 Task: Search one way flight ticket for 3 adults, 3 children in premium economy from Pensacola: Pensacola International Airport to Laramie: Laramie Regional Airport on 5-3-2023. Choice of flights is Sun country airlines. Number of bags: 9 checked bags. Price is upto 99000. Outbound departure time preference is 15:30.
Action: Mouse moved to (327, 131)
Screenshot: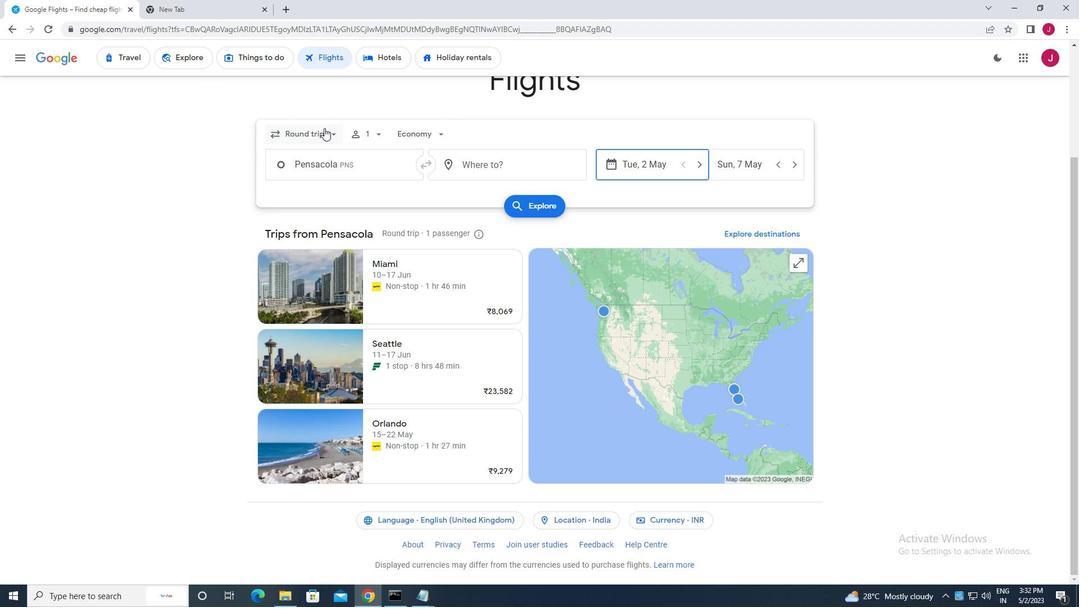 
Action: Mouse pressed left at (327, 131)
Screenshot: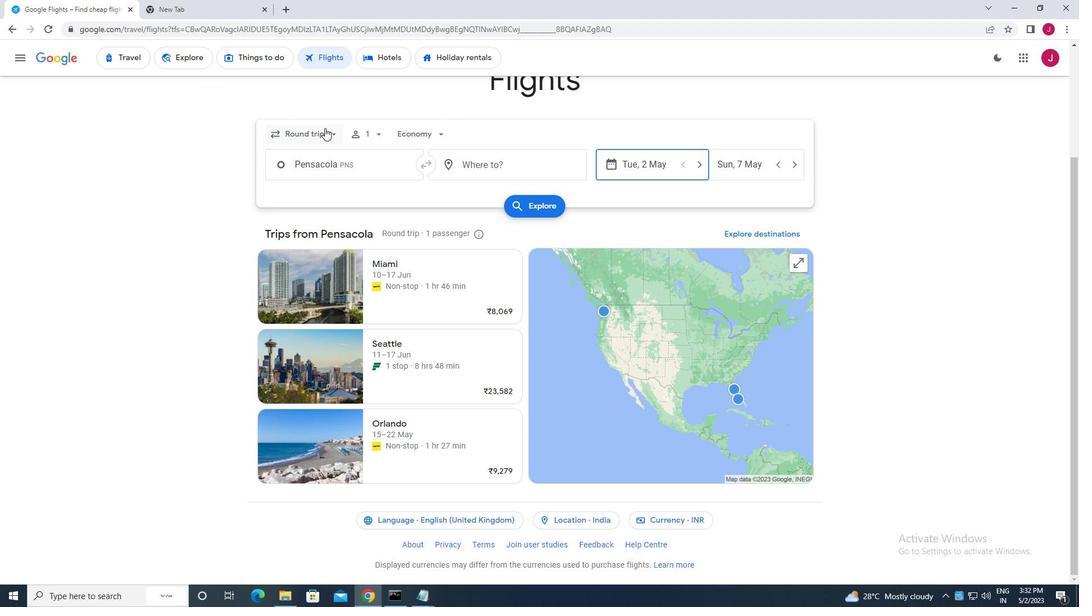 
Action: Mouse moved to (327, 187)
Screenshot: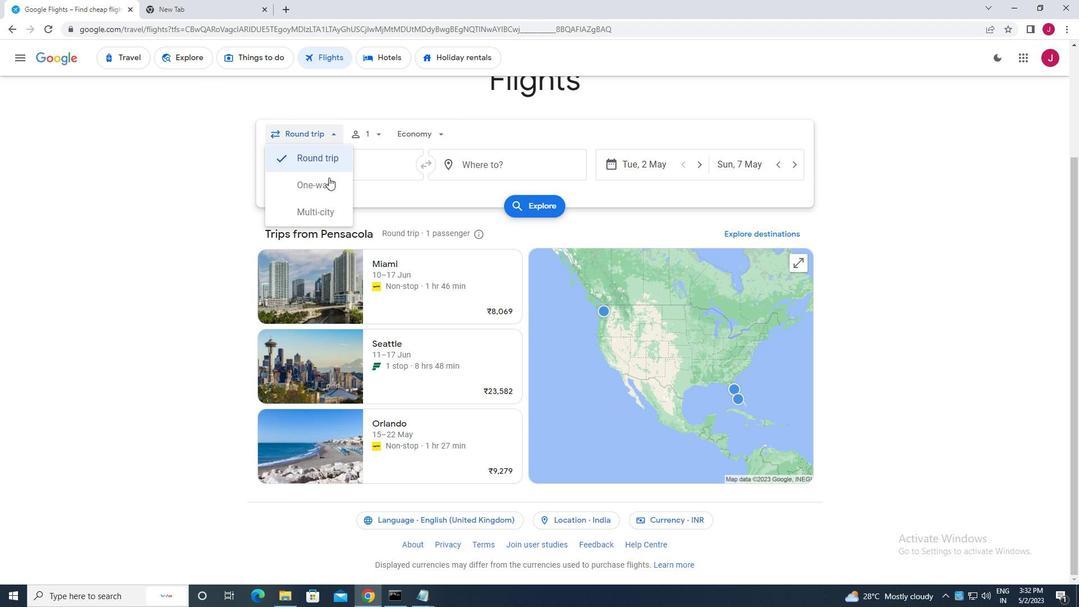 
Action: Mouse pressed left at (327, 187)
Screenshot: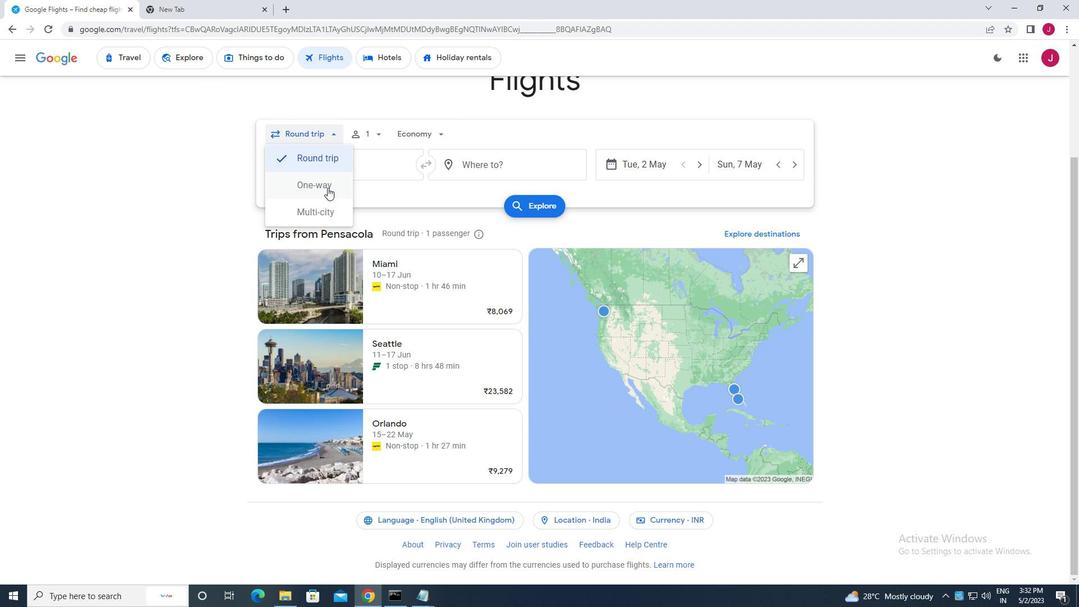 
Action: Mouse moved to (377, 132)
Screenshot: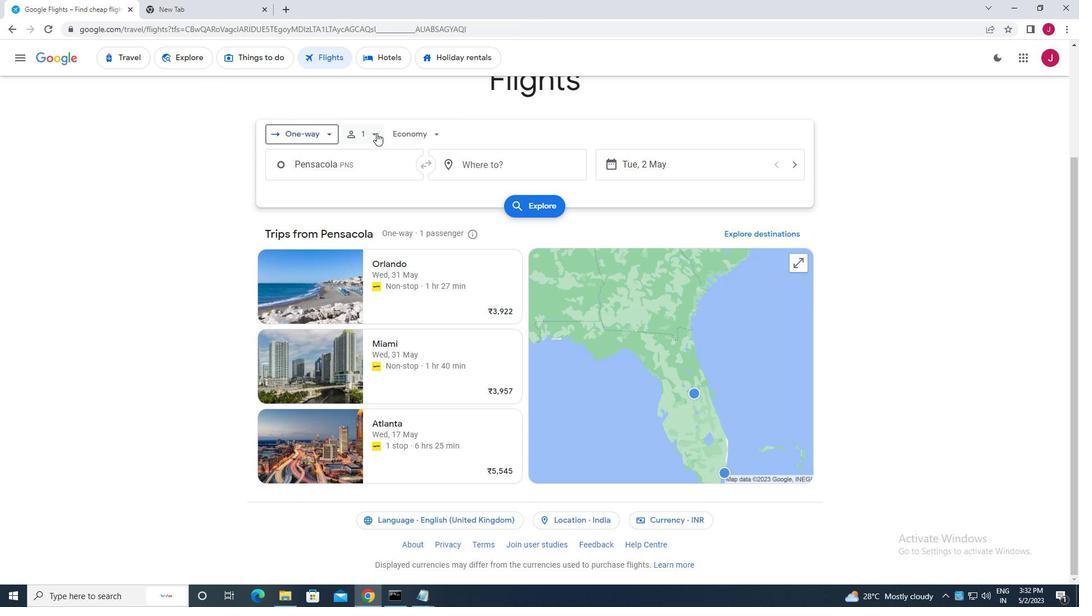 
Action: Mouse pressed left at (377, 132)
Screenshot: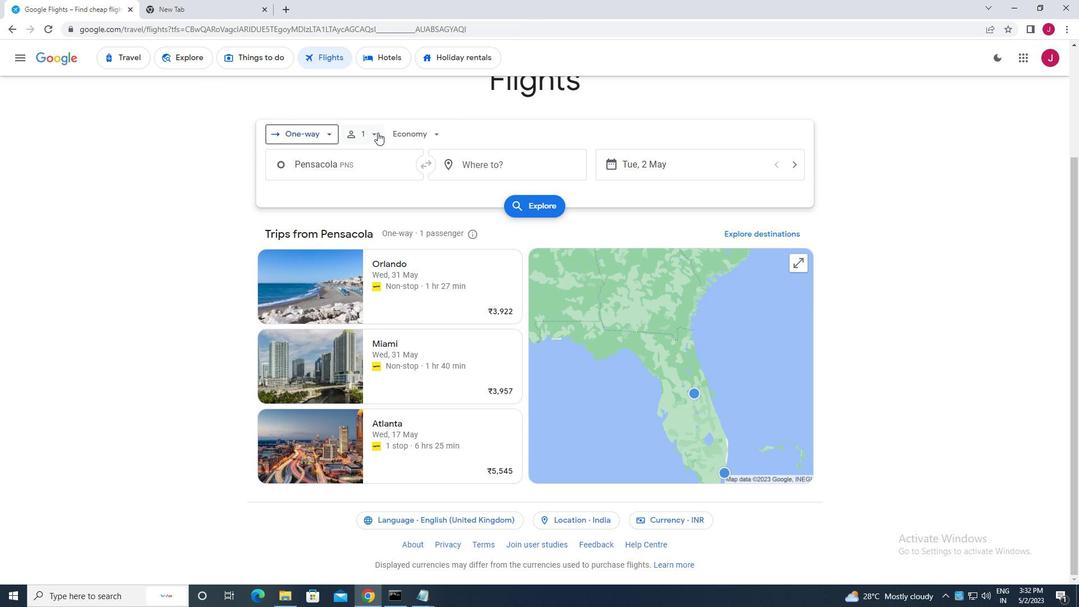 
Action: Mouse moved to (463, 163)
Screenshot: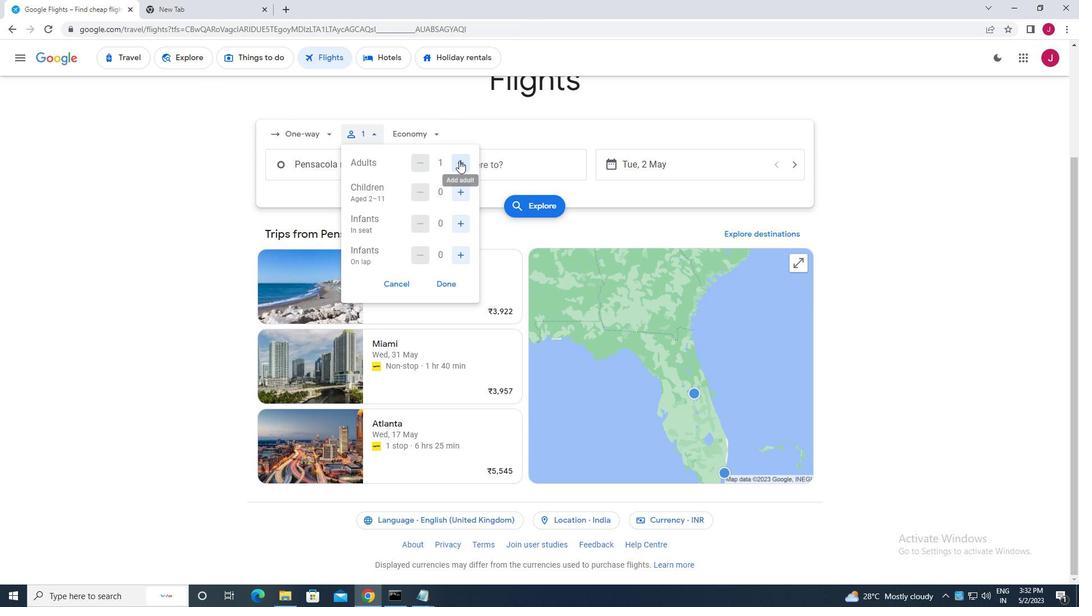 
Action: Mouse pressed left at (463, 163)
Screenshot: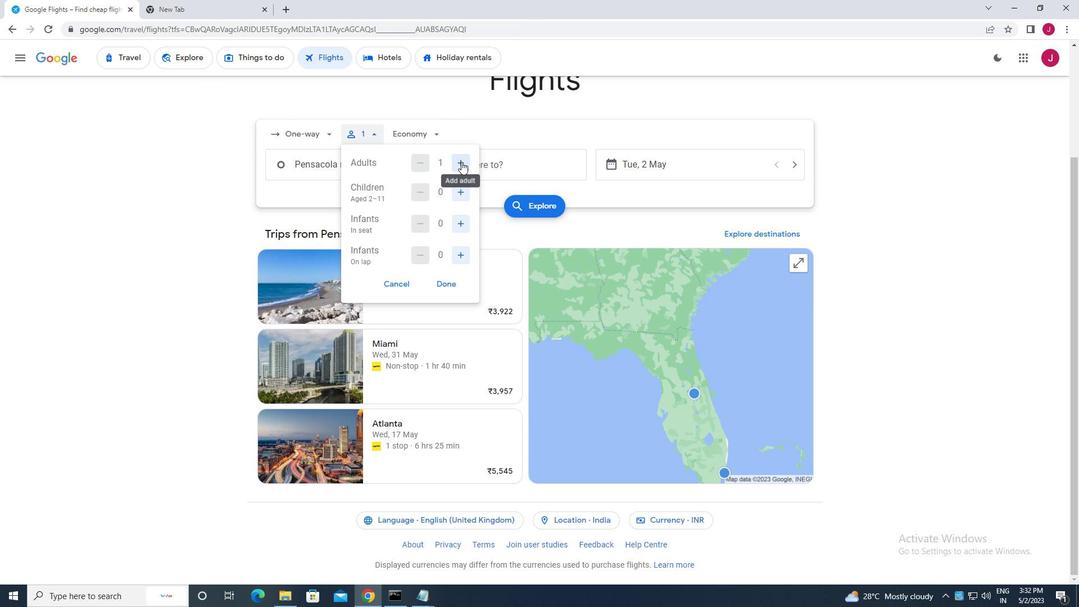 
Action: Mouse pressed left at (463, 163)
Screenshot: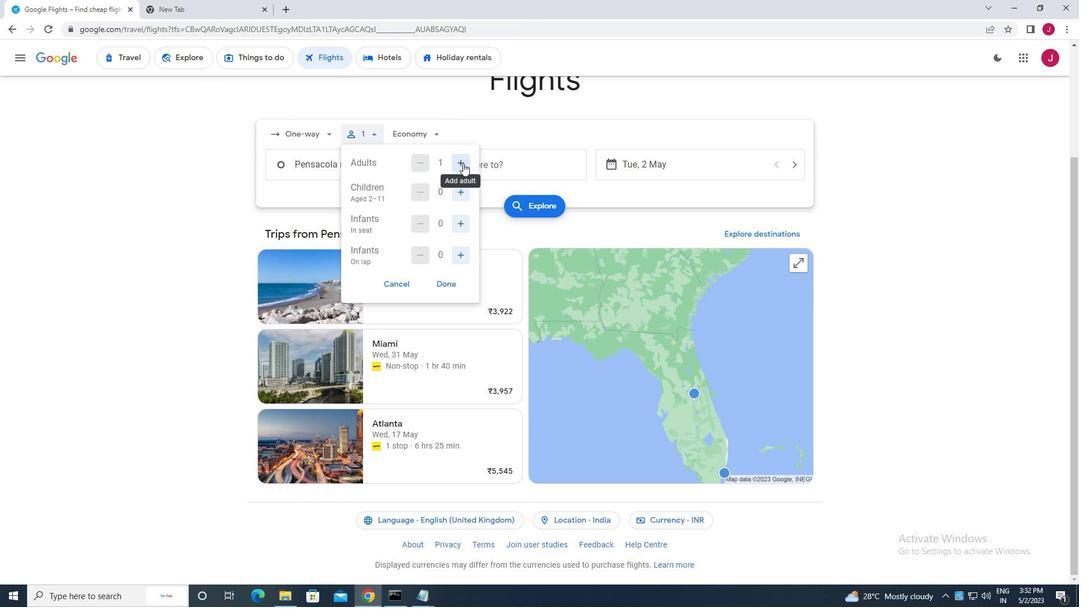 
Action: Mouse moved to (462, 192)
Screenshot: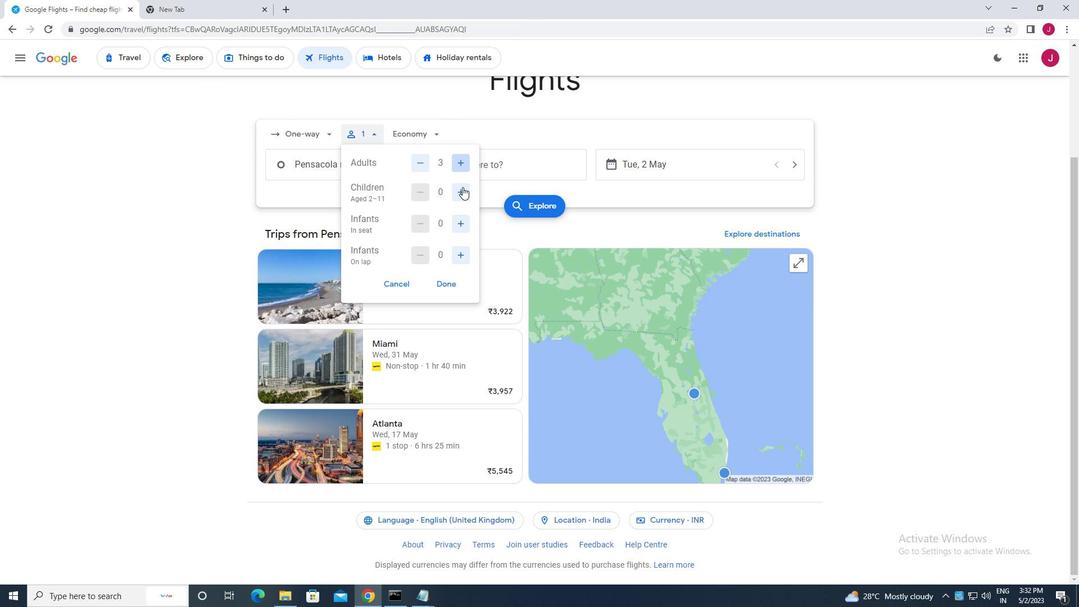 
Action: Mouse pressed left at (462, 192)
Screenshot: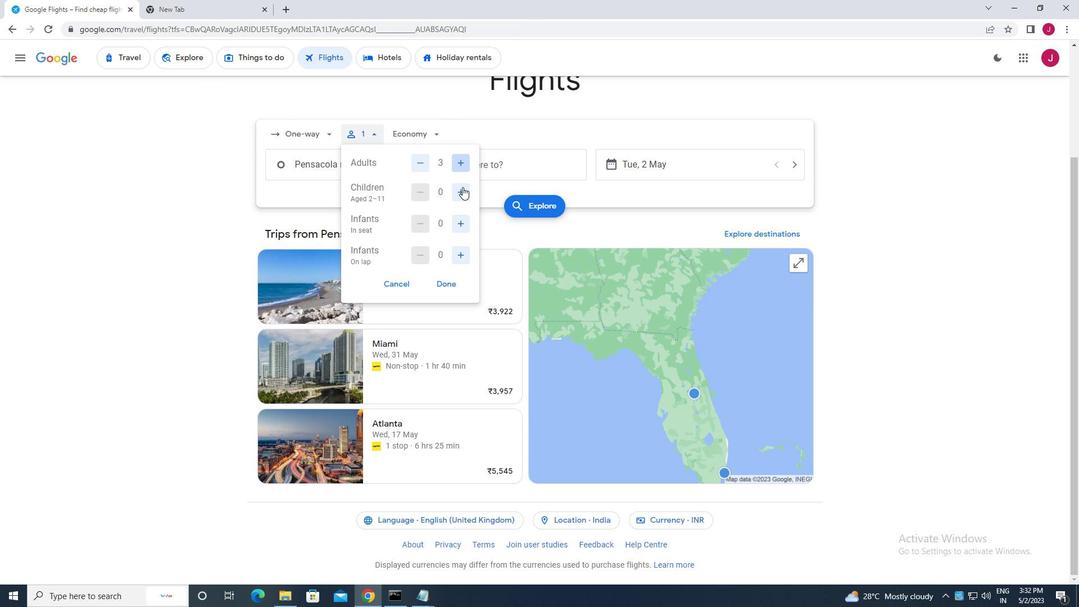 
Action: Mouse pressed left at (462, 192)
Screenshot: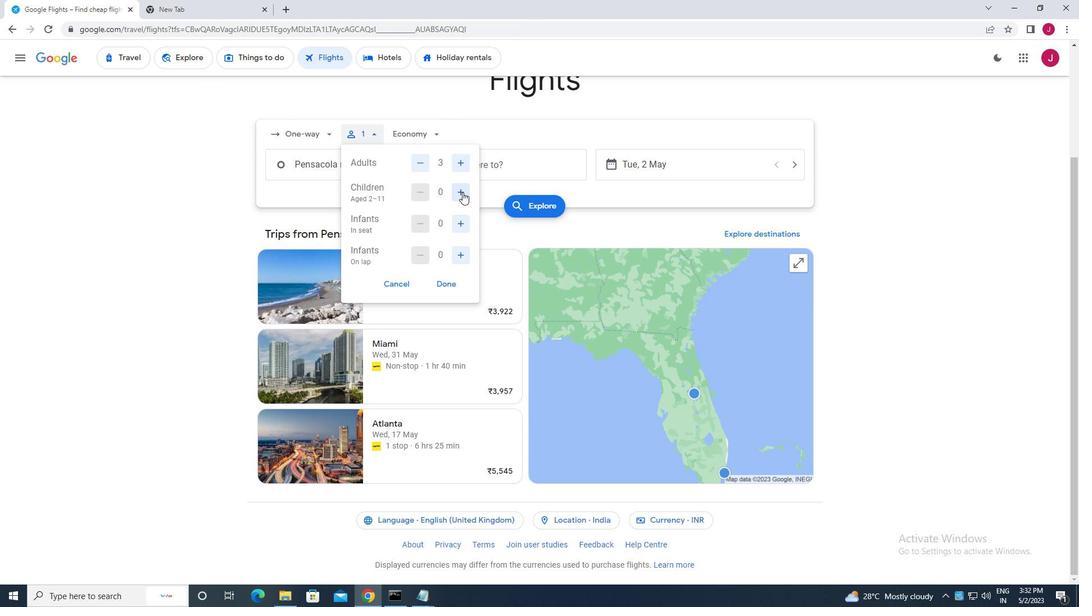 
Action: Mouse pressed left at (462, 192)
Screenshot: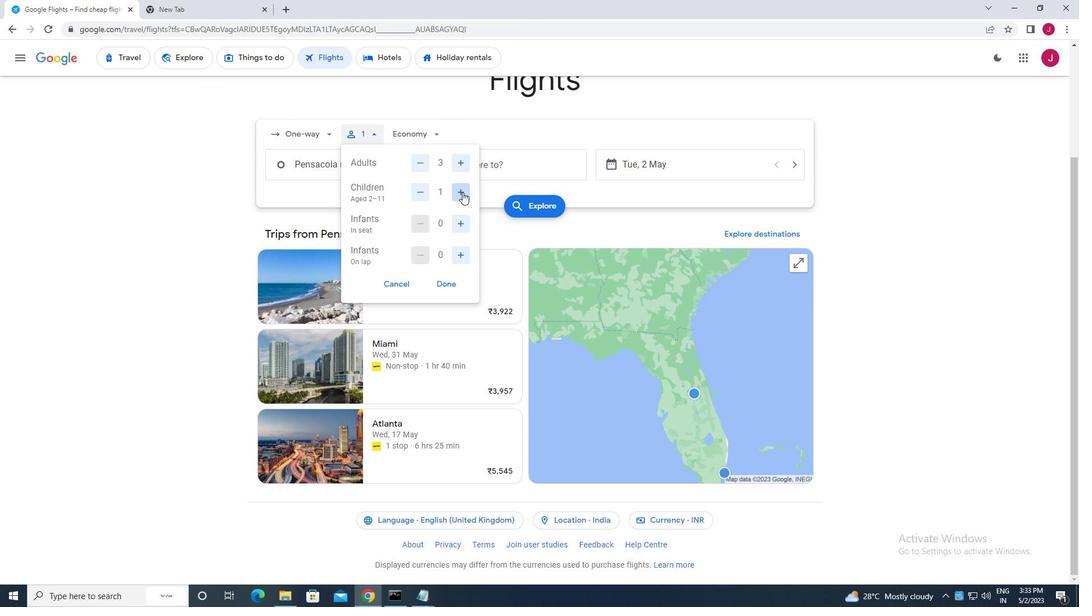 
Action: Mouse moved to (460, 226)
Screenshot: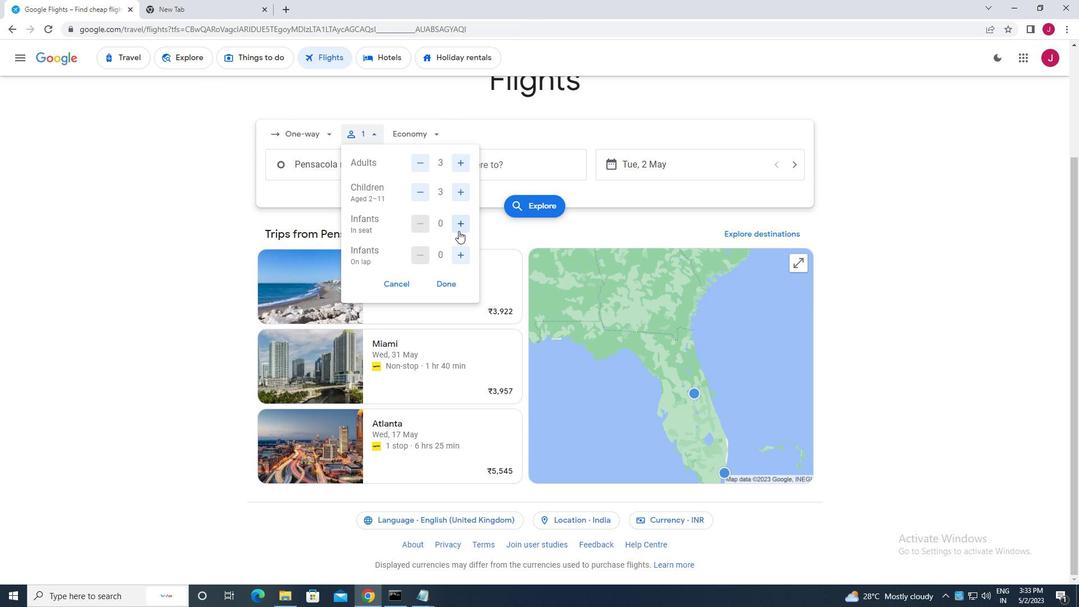 
Action: Mouse pressed left at (460, 226)
Screenshot: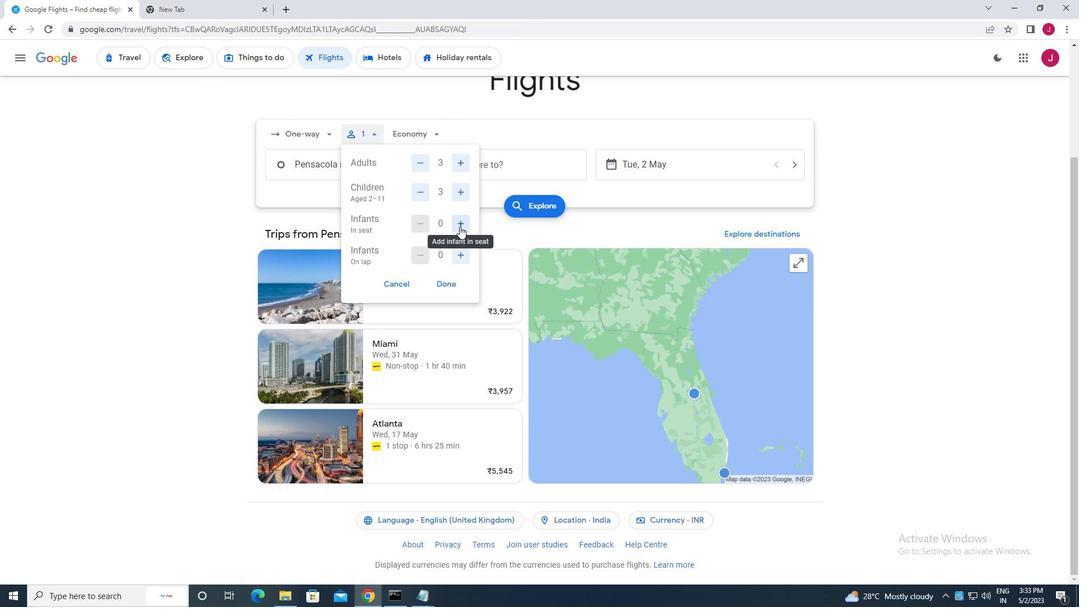 
Action: Mouse pressed left at (460, 226)
Screenshot: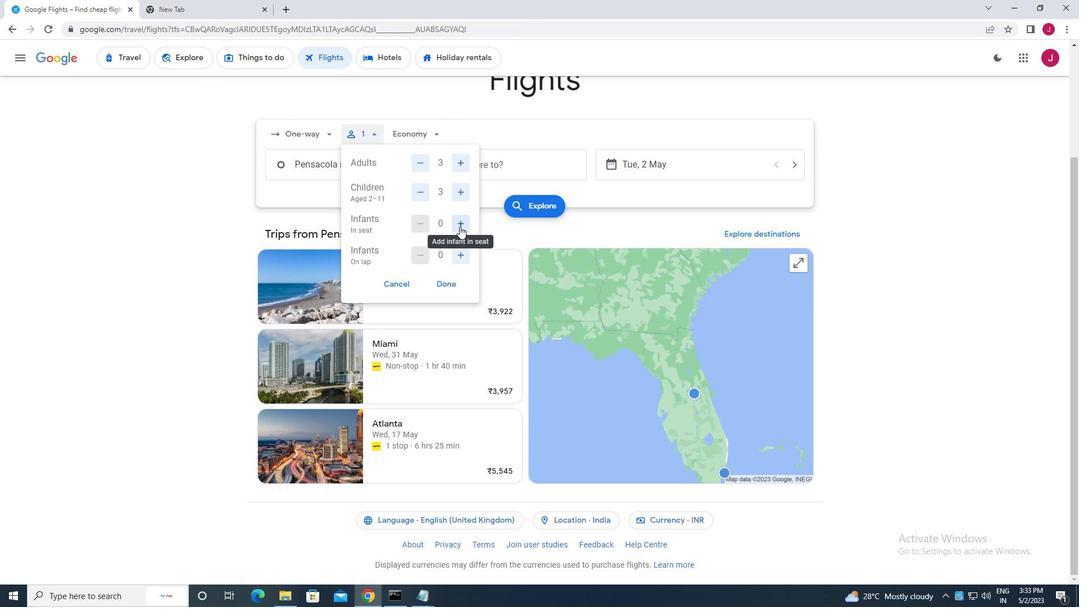 
Action: Mouse moved to (464, 253)
Screenshot: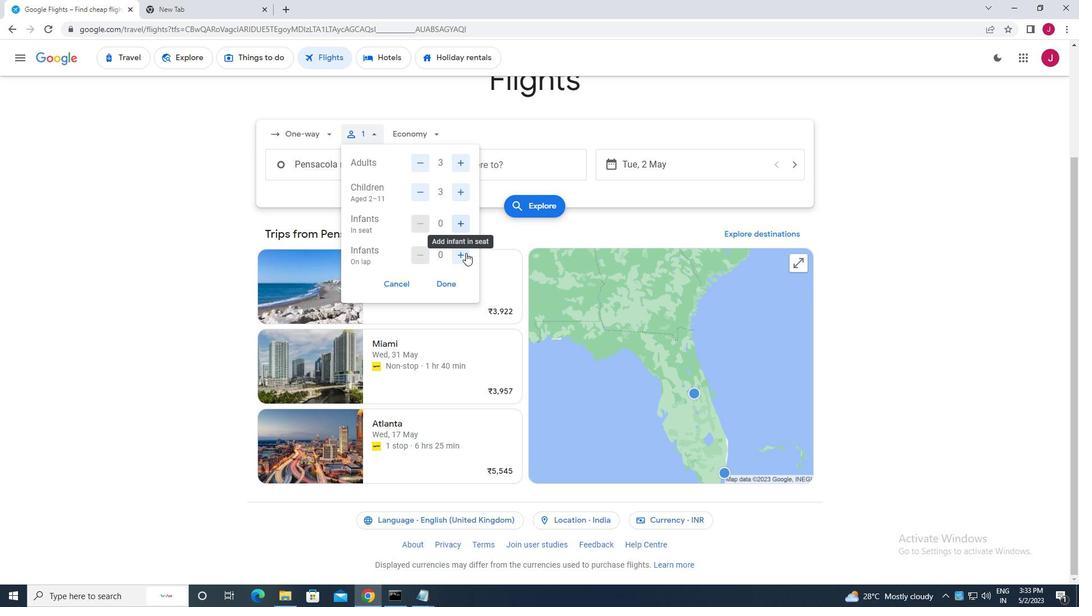 
Action: Mouse pressed left at (464, 253)
Screenshot: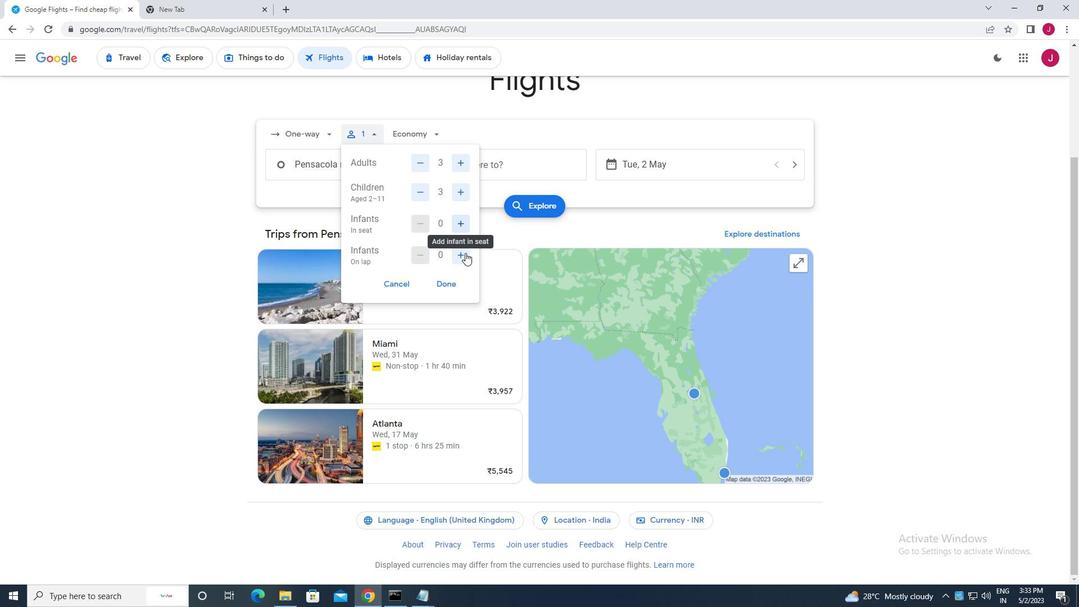 
Action: Mouse moved to (438, 282)
Screenshot: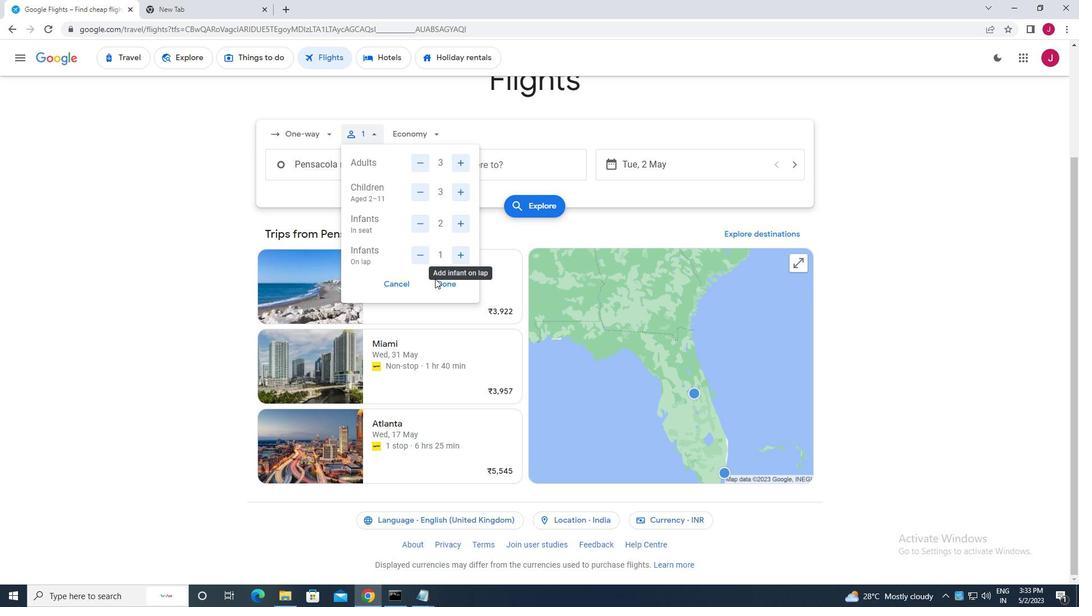 
Action: Mouse pressed left at (438, 282)
Screenshot: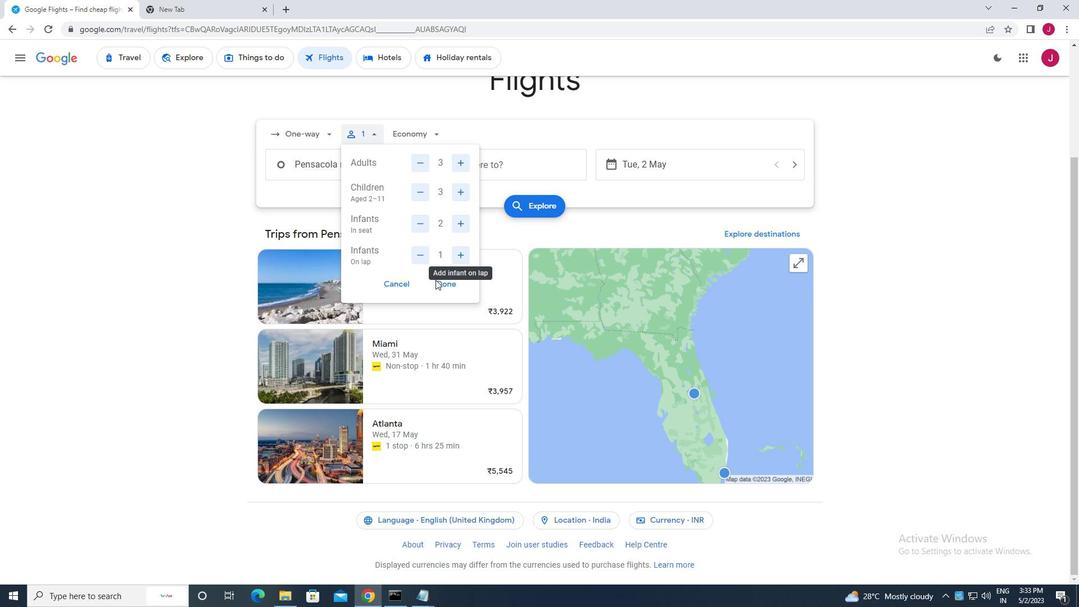 
Action: Mouse moved to (427, 133)
Screenshot: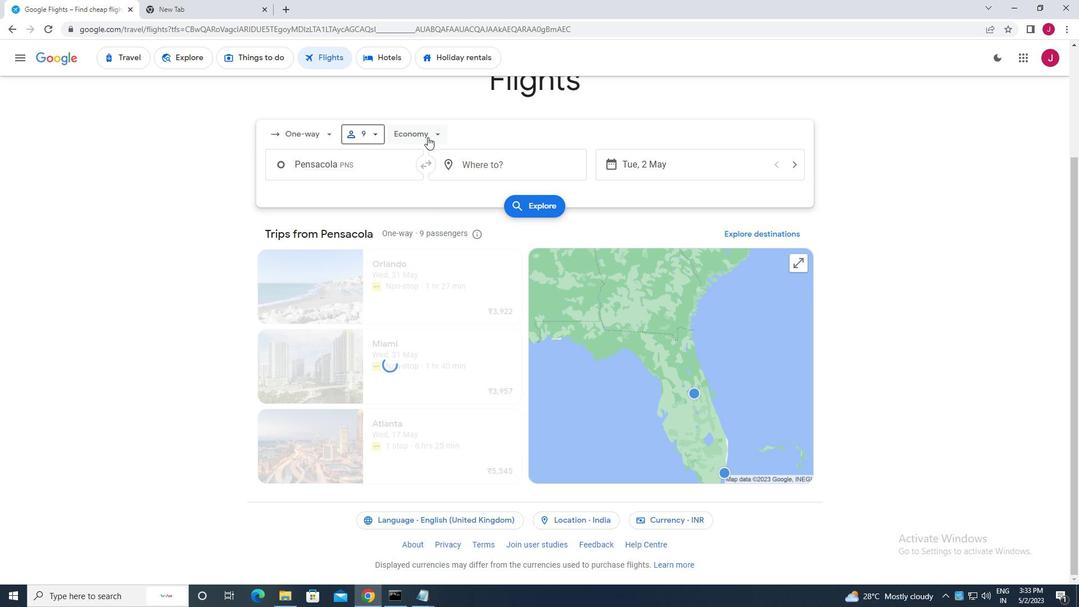 
Action: Mouse pressed left at (427, 133)
Screenshot: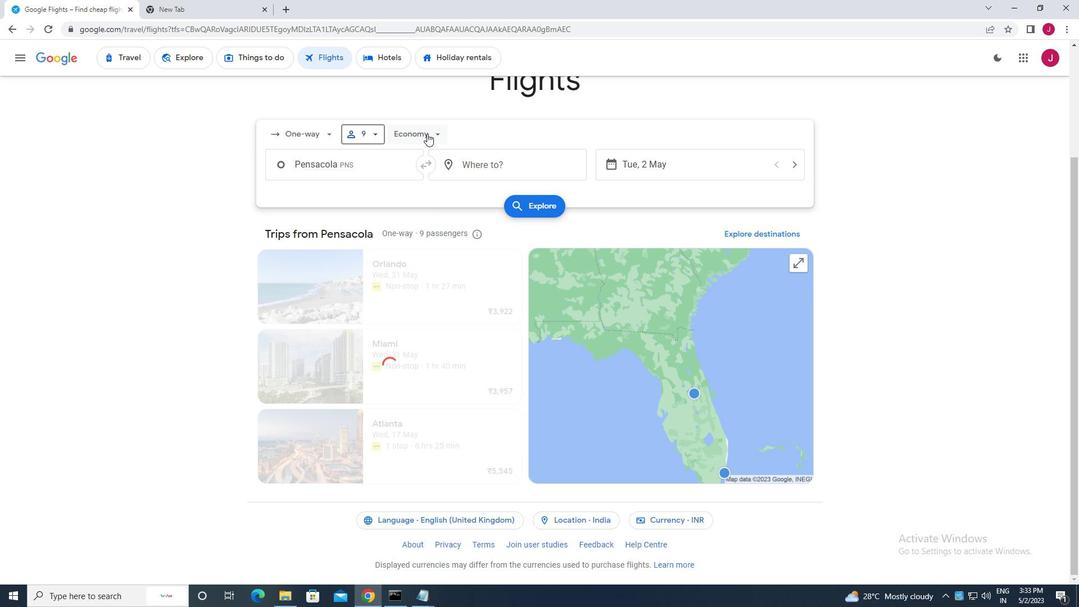 
Action: Mouse moved to (433, 160)
Screenshot: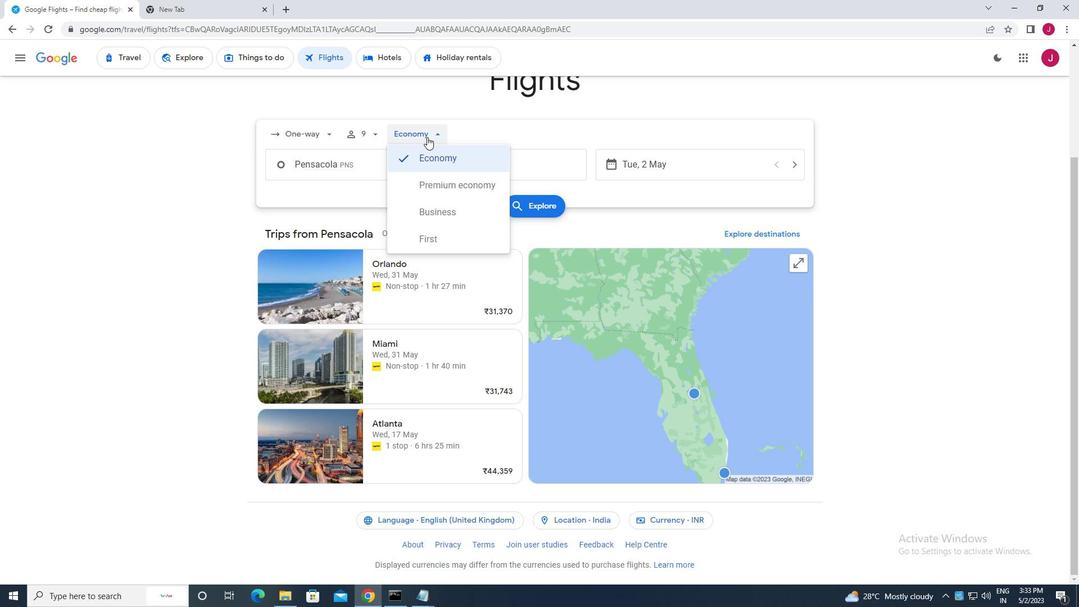 
Action: Mouse pressed left at (433, 160)
Screenshot: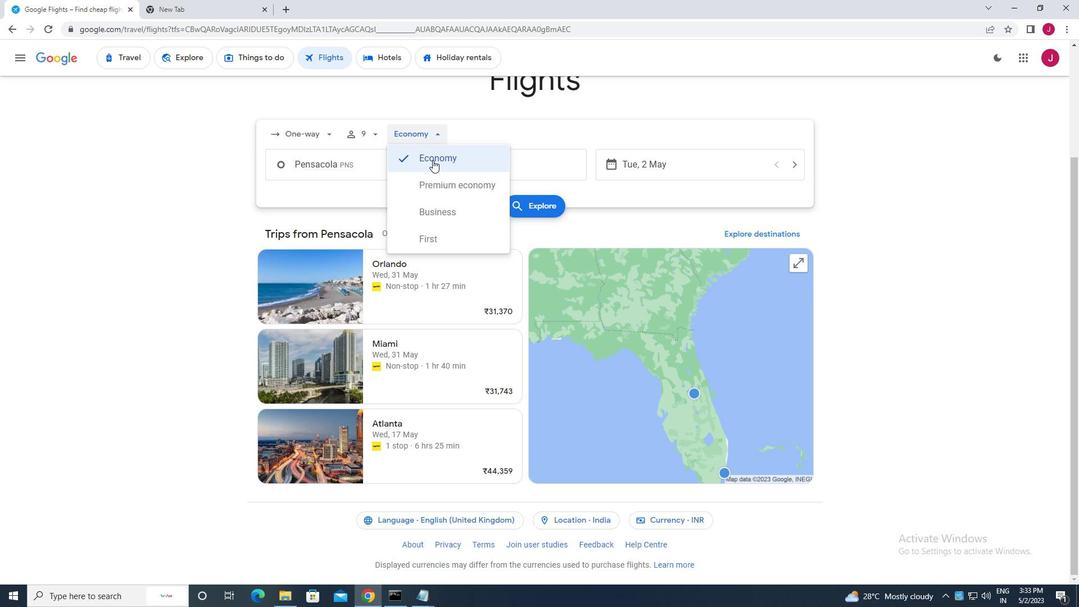 
Action: Mouse moved to (385, 165)
Screenshot: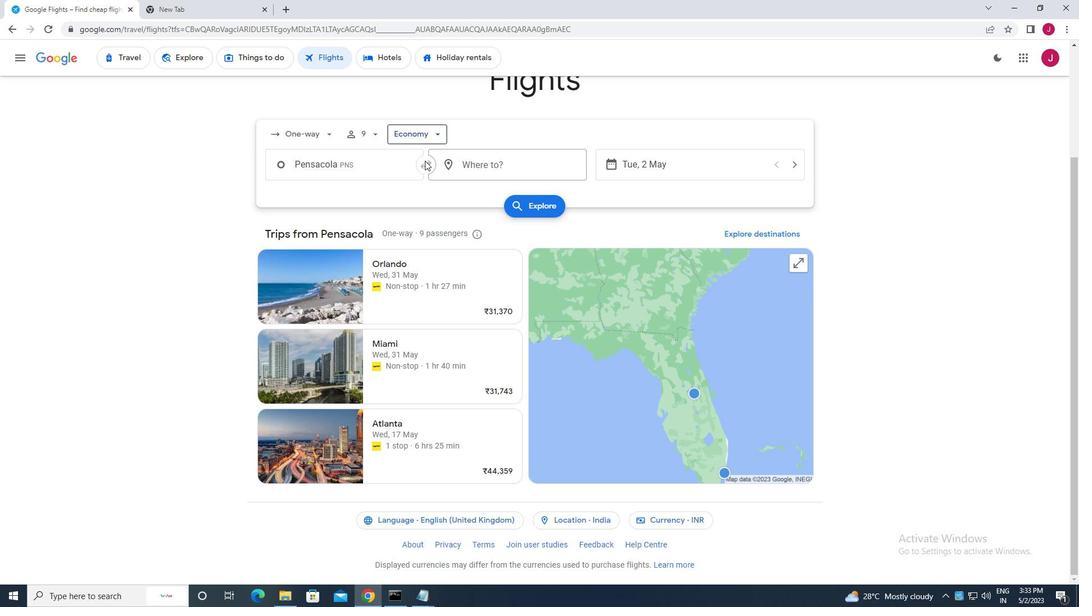 
Action: Mouse pressed left at (385, 165)
Screenshot: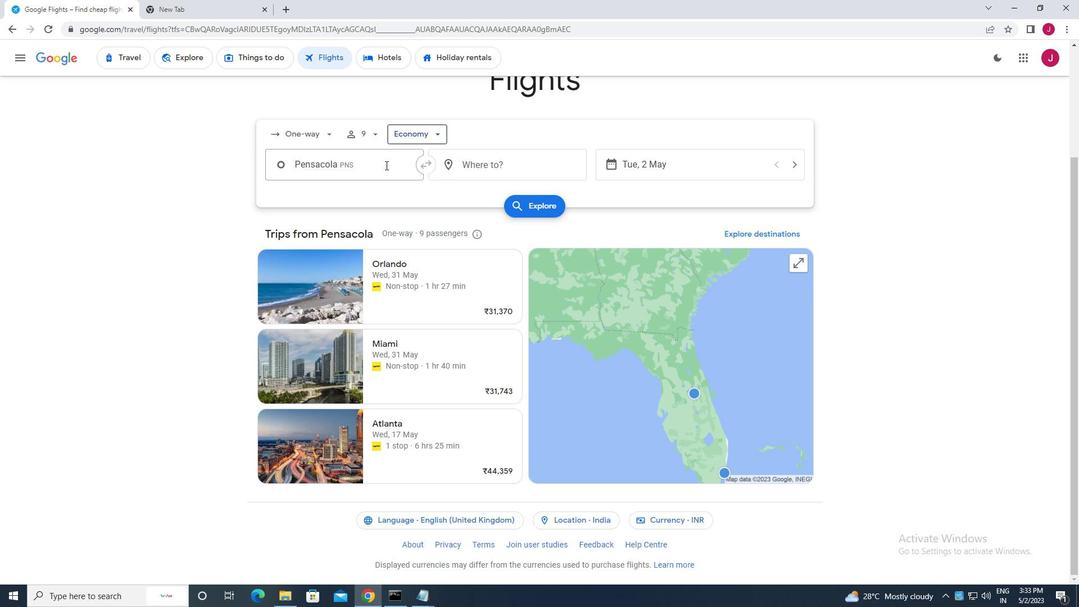 
Action: Mouse moved to (385, 165)
Screenshot: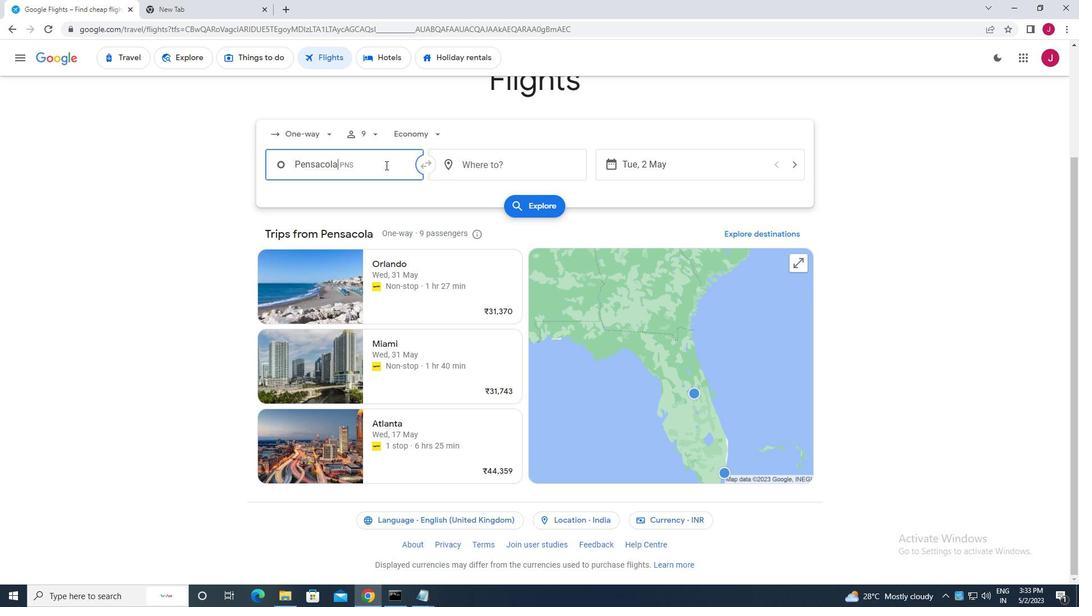 
Action: Key pressed pensac
Screenshot: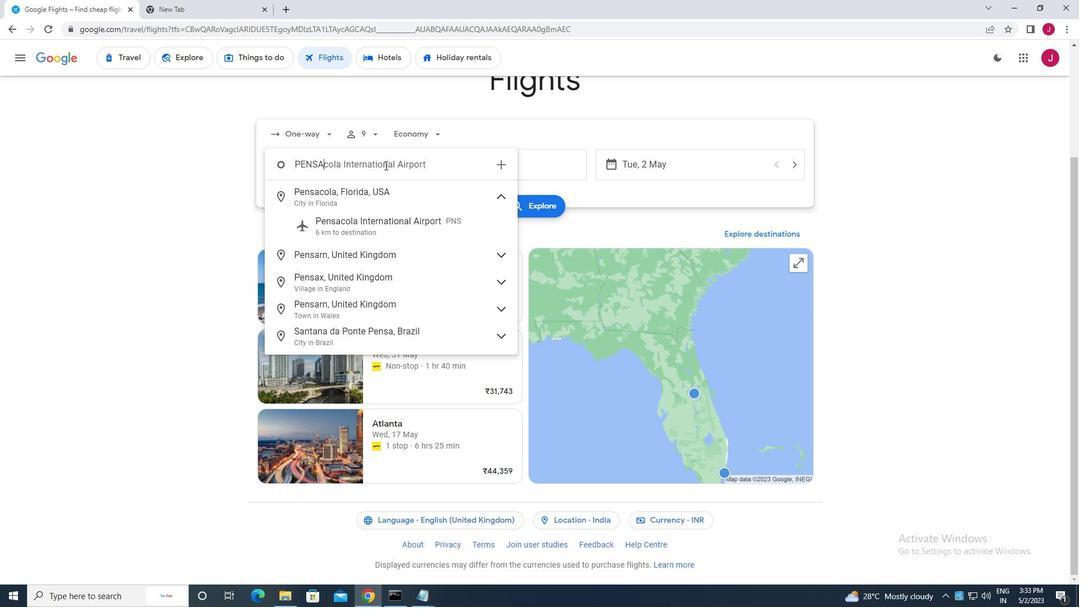 
Action: Mouse moved to (380, 224)
Screenshot: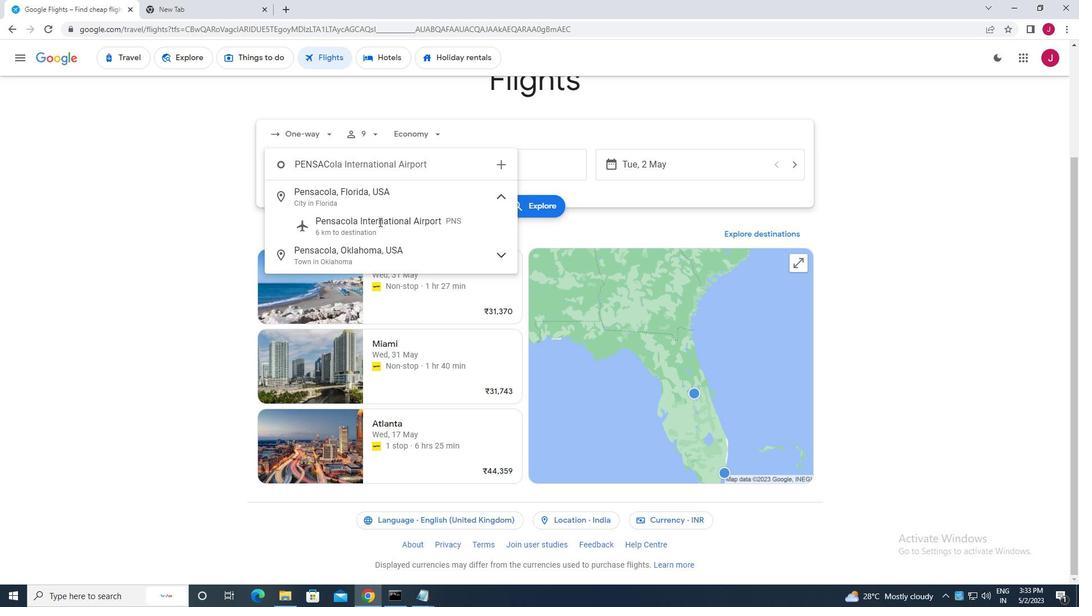 
Action: Mouse pressed left at (380, 224)
Screenshot: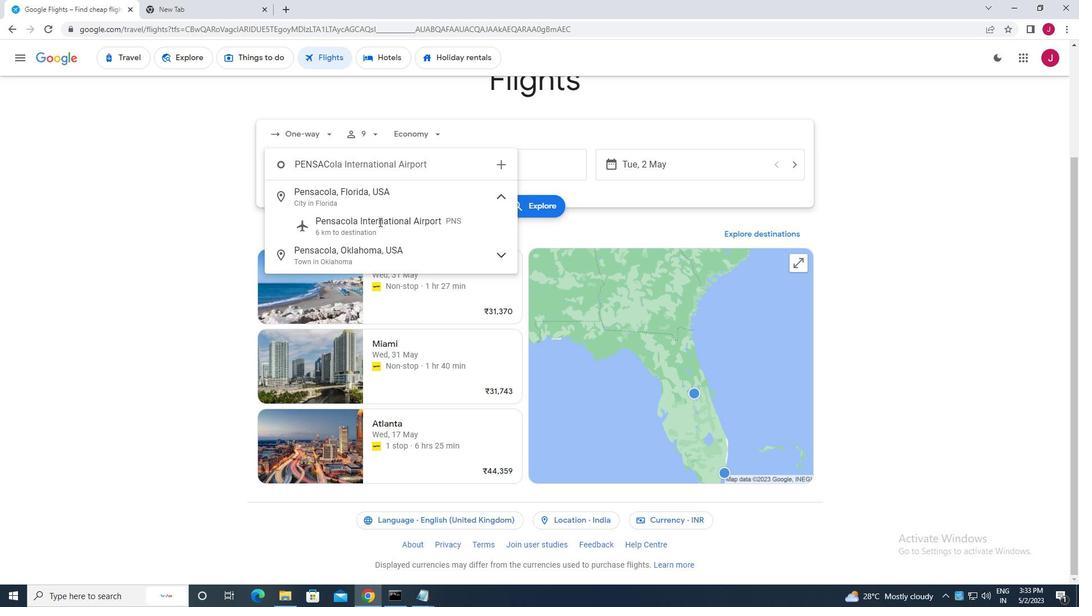 
Action: Mouse moved to (495, 167)
Screenshot: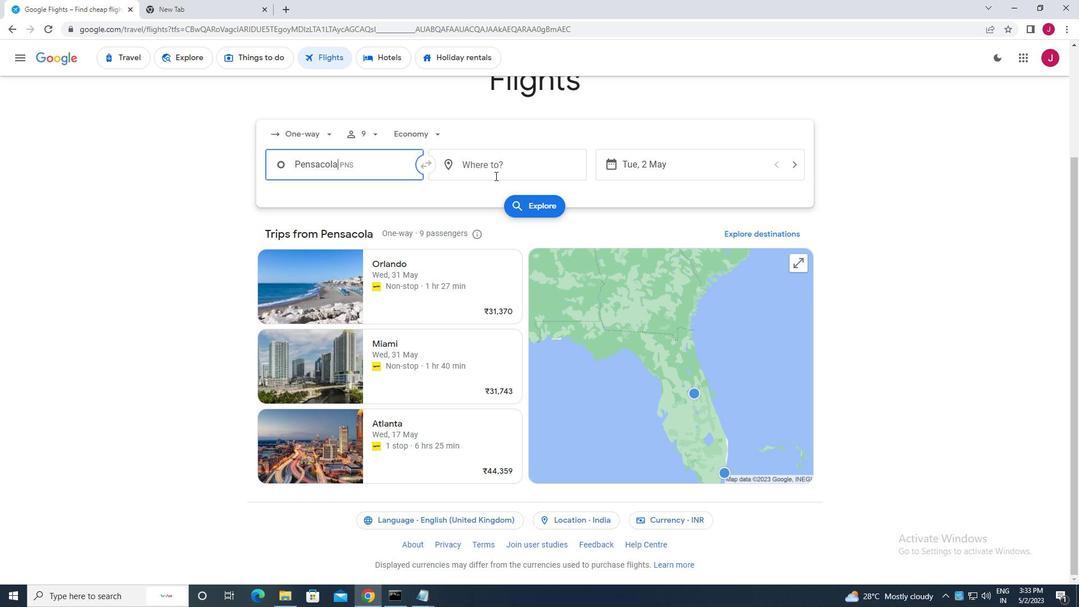
Action: Mouse pressed left at (495, 167)
Screenshot: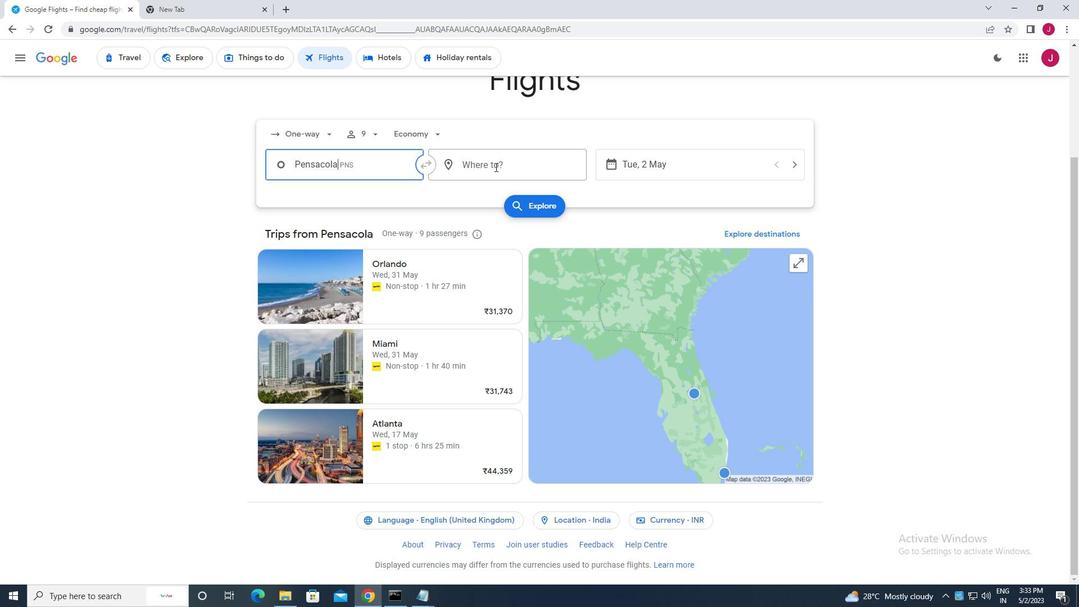 
Action: Mouse moved to (495, 167)
Screenshot: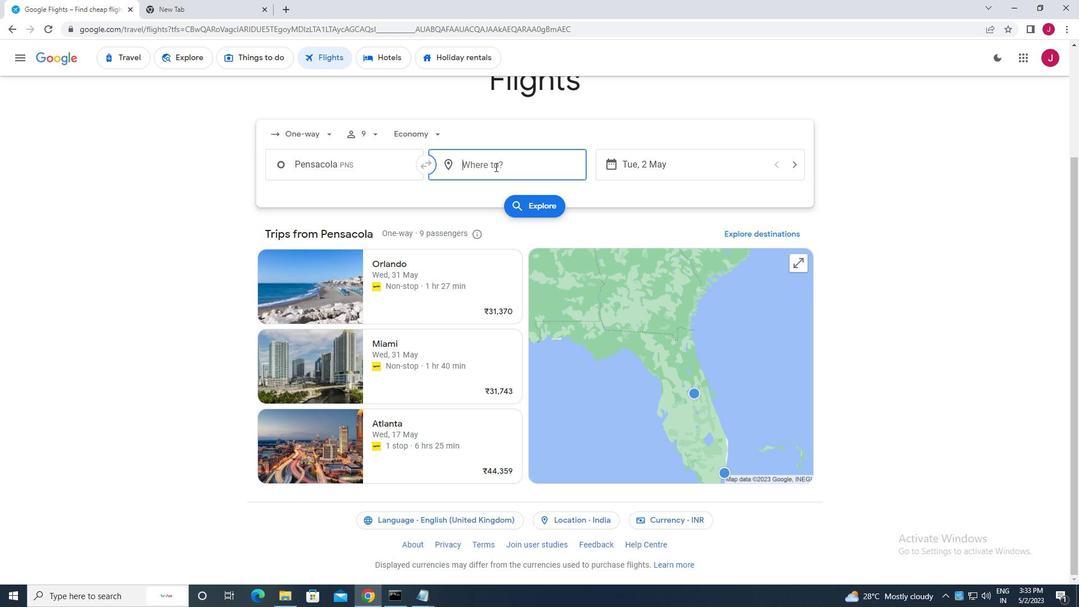 
Action: Key pressed laram
Screenshot: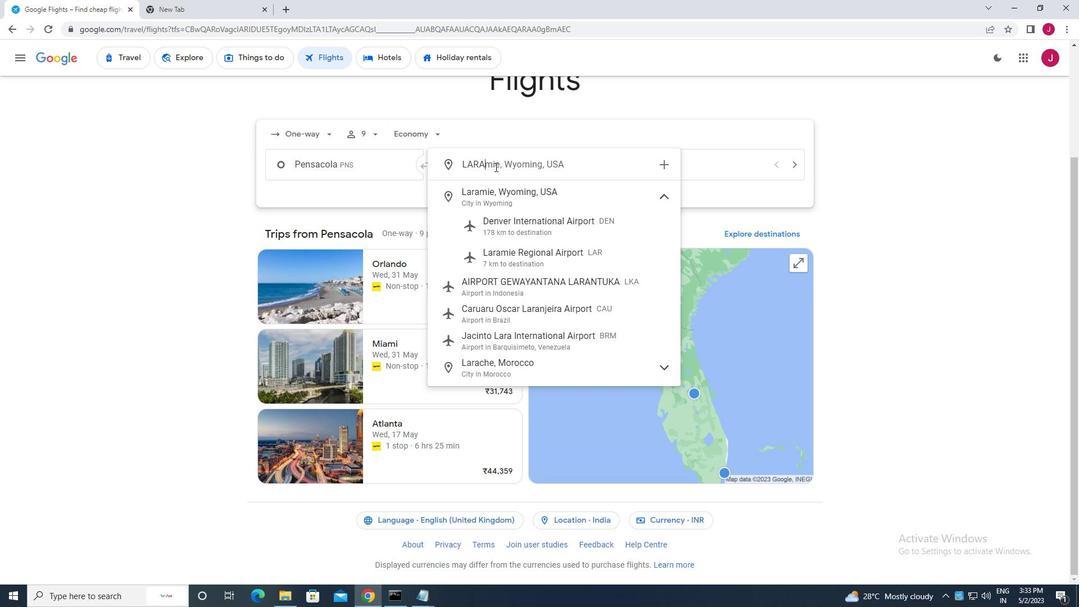 
Action: Mouse moved to (540, 255)
Screenshot: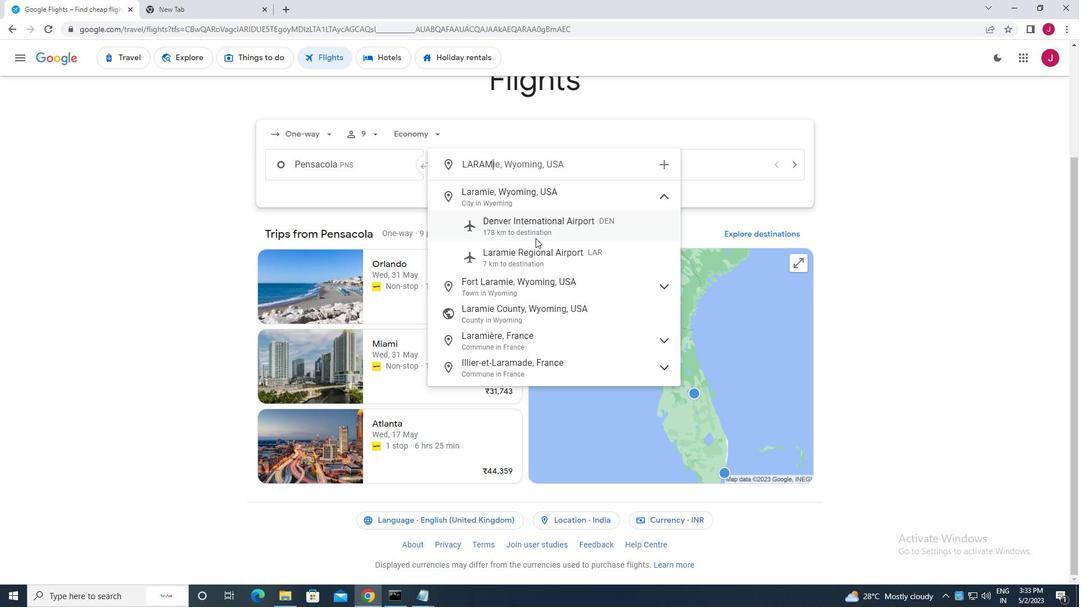 
Action: Mouse pressed left at (540, 255)
Screenshot: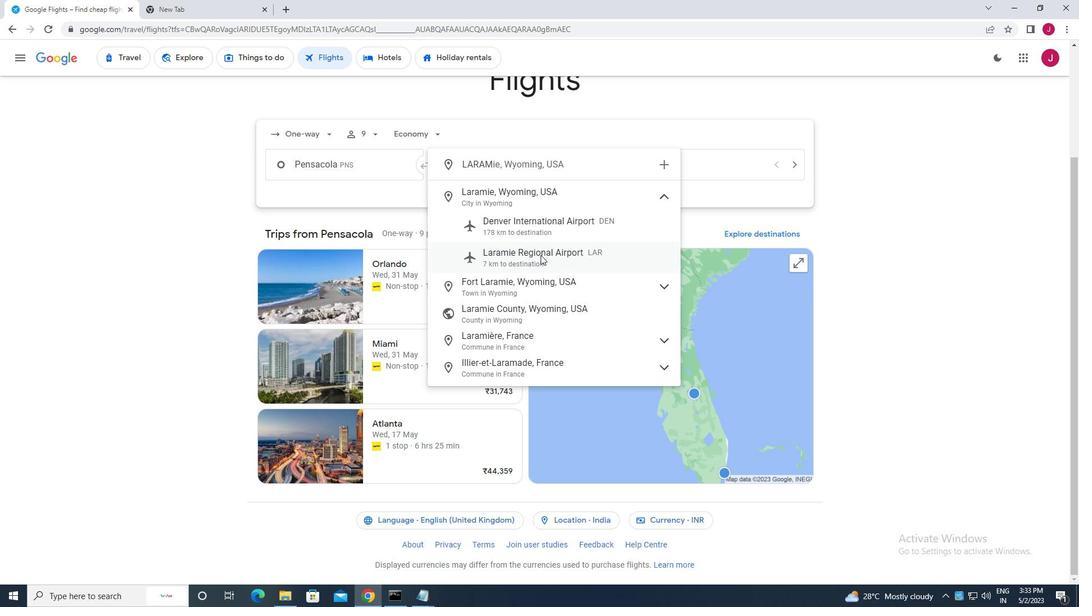 
Action: Mouse moved to (639, 169)
Screenshot: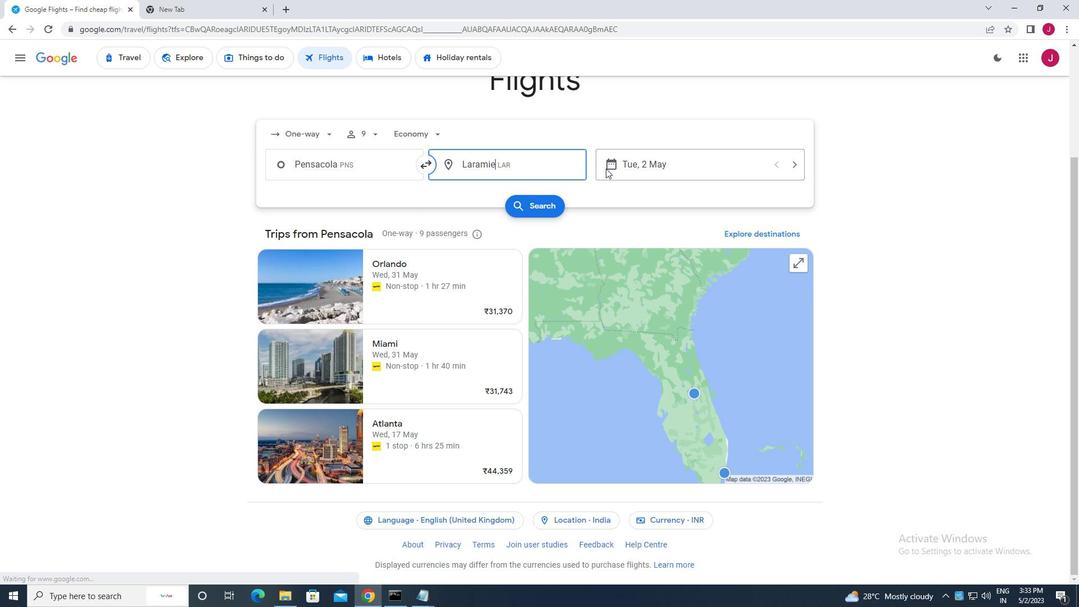 
Action: Mouse pressed left at (639, 169)
Screenshot: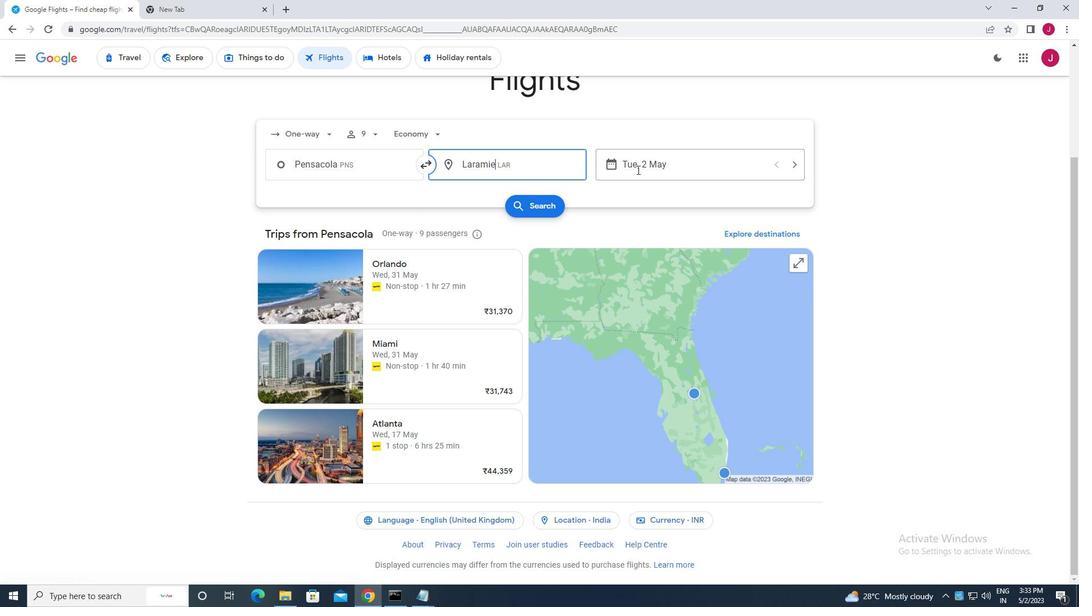 
Action: Mouse moved to (488, 254)
Screenshot: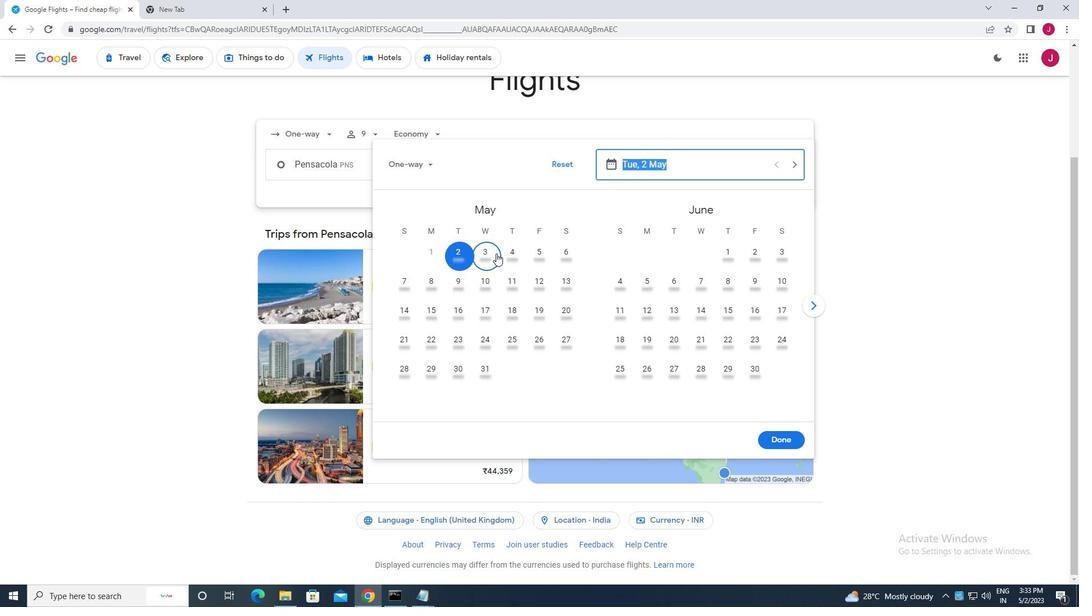 
Action: Mouse pressed left at (488, 254)
Screenshot: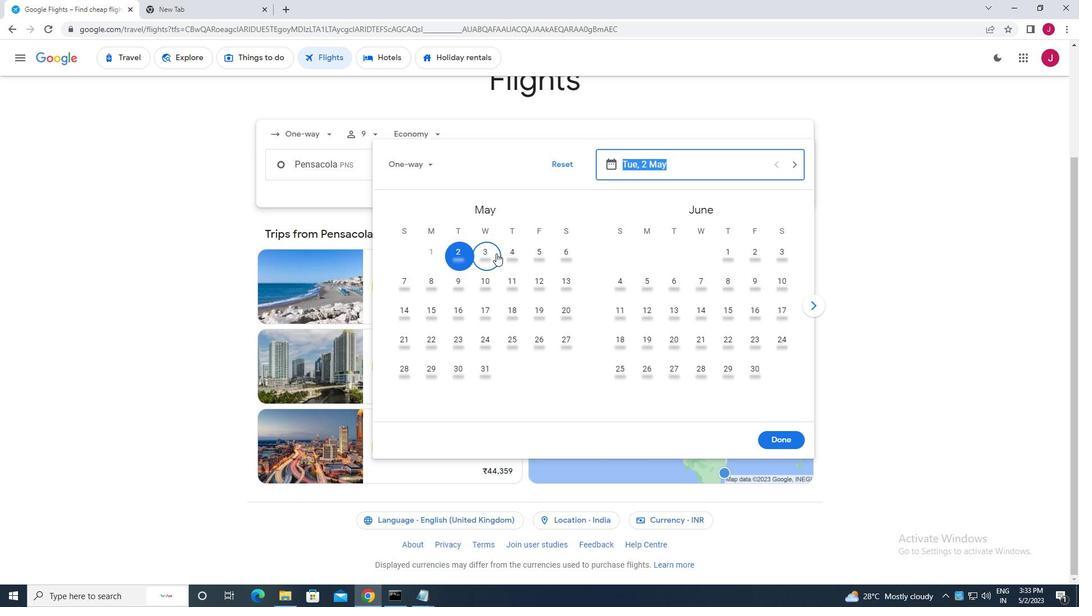 
Action: Mouse moved to (774, 437)
Screenshot: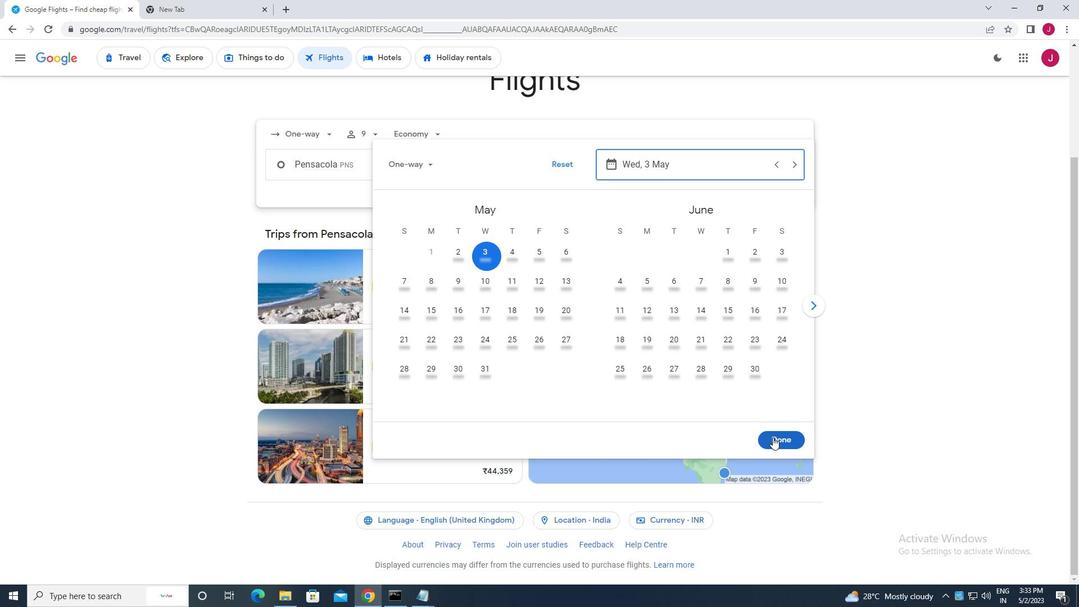 
Action: Mouse pressed left at (774, 437)
Screenshot: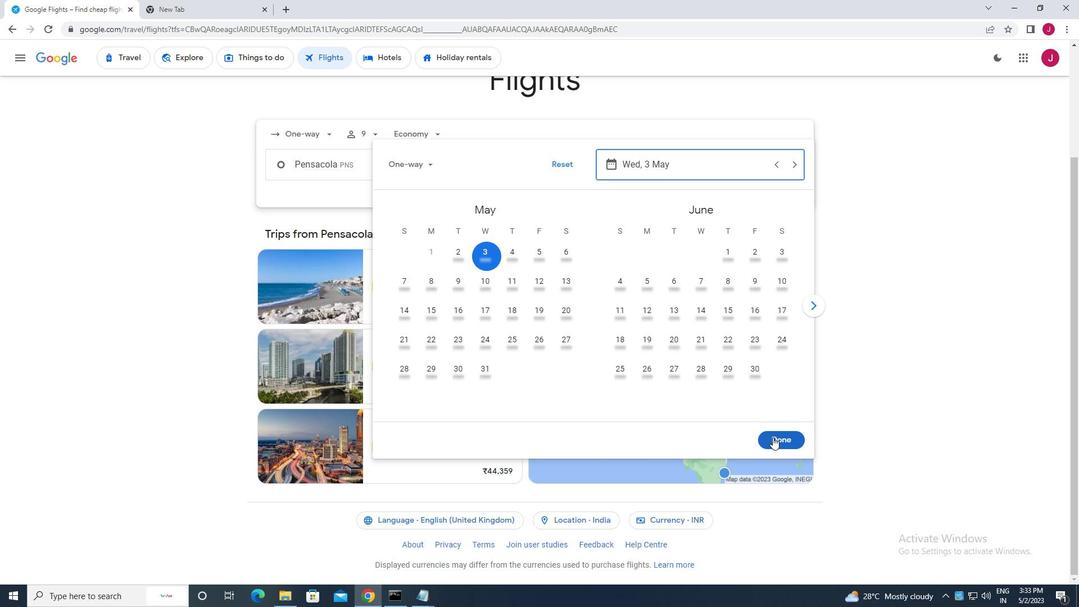 
Action: Mouse moved to (543, 203)
Screenshot: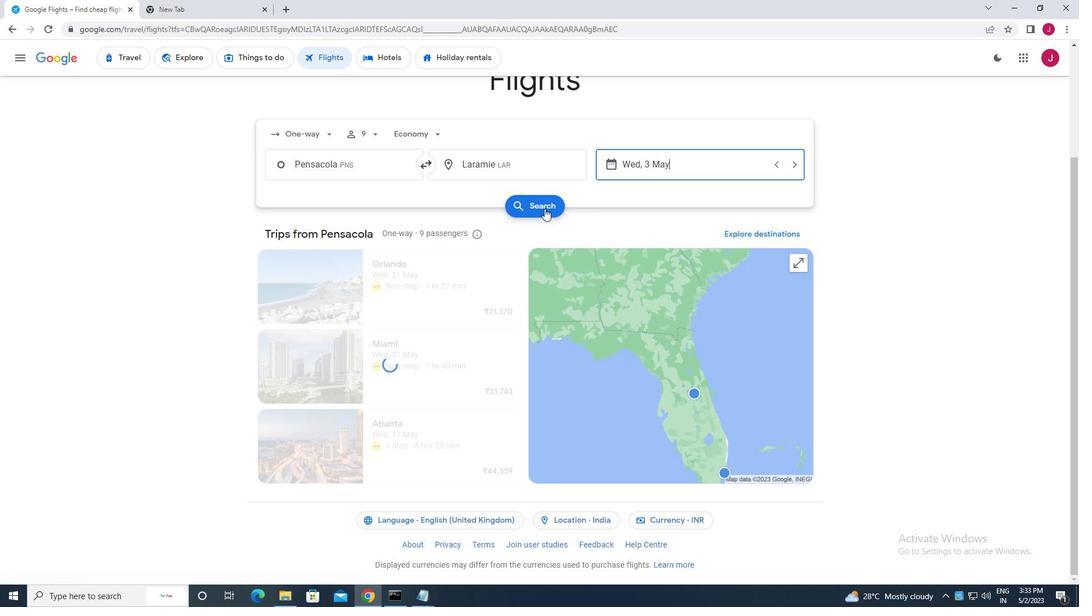 
Action: Mouse pressed left at (543, 203)
Screenshot: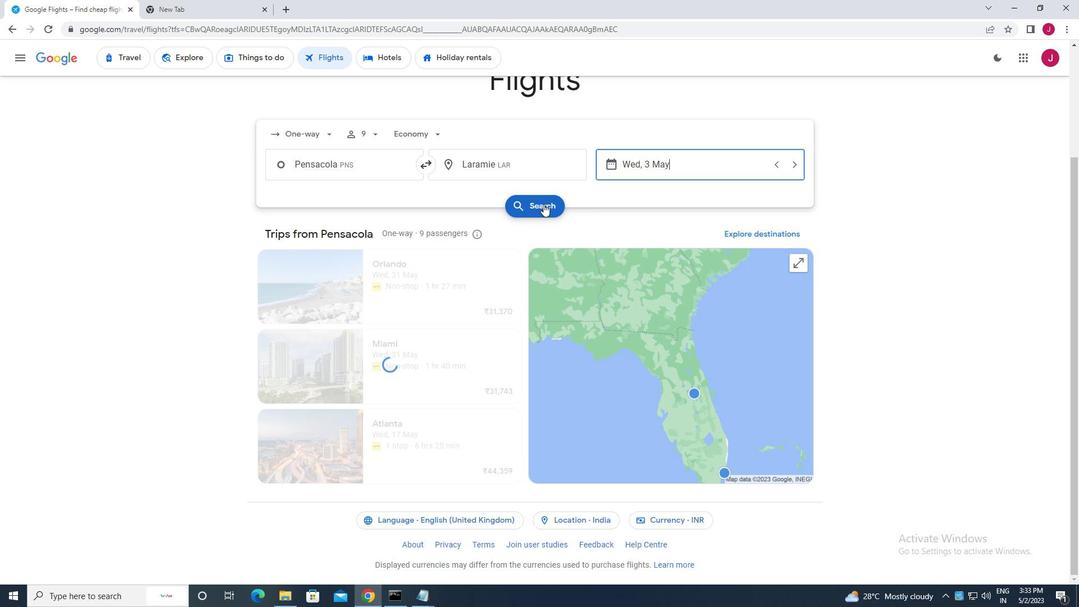
Action: Mouse moved to (287, 161)
Screenshot: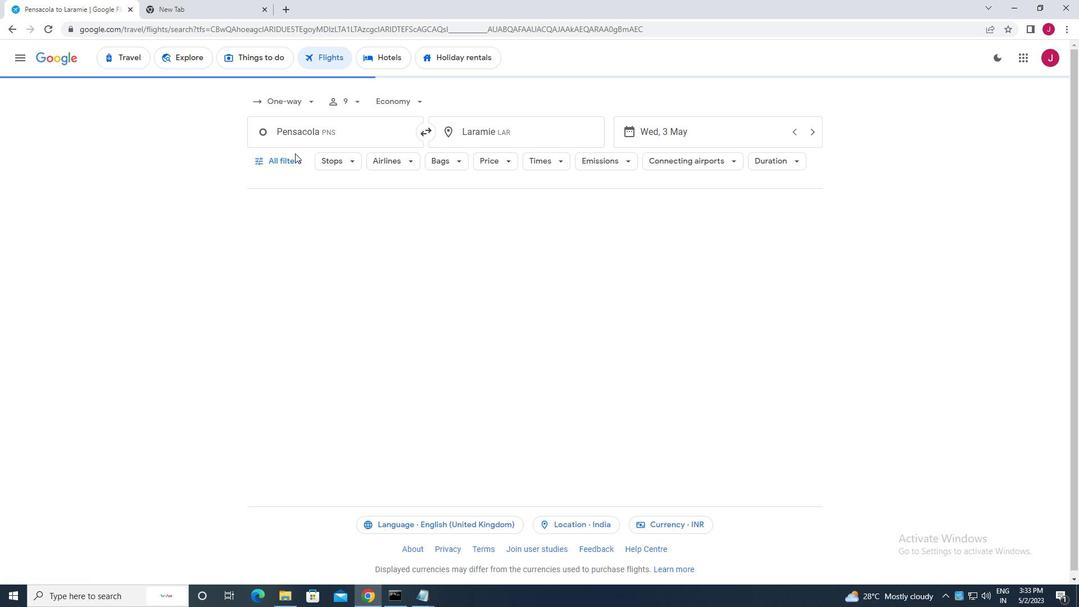 
Action: Mouse pressed left at (287, 161)
Screenshot: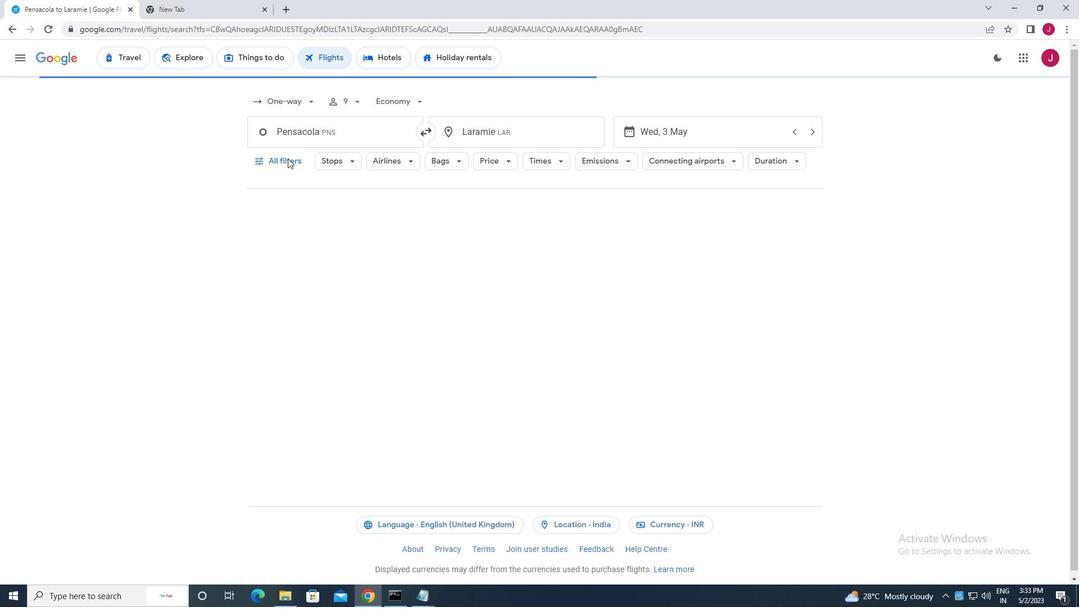 
Action: Mouse moved to (314, 191)
Screenshot: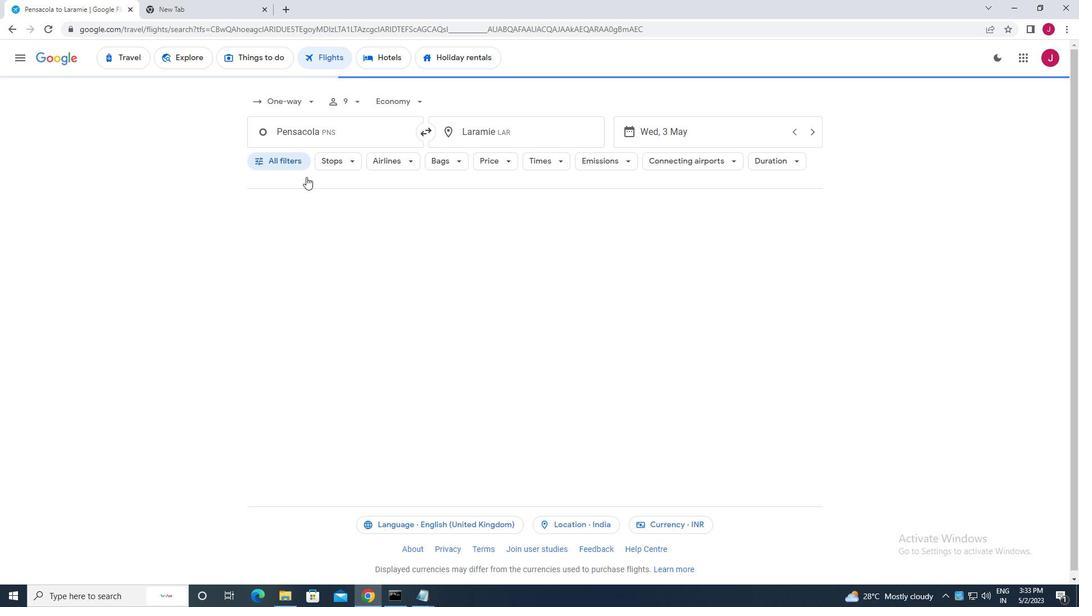
Action: Mouse scrolled (314, 190) with delta (0, 0)
Screenshot: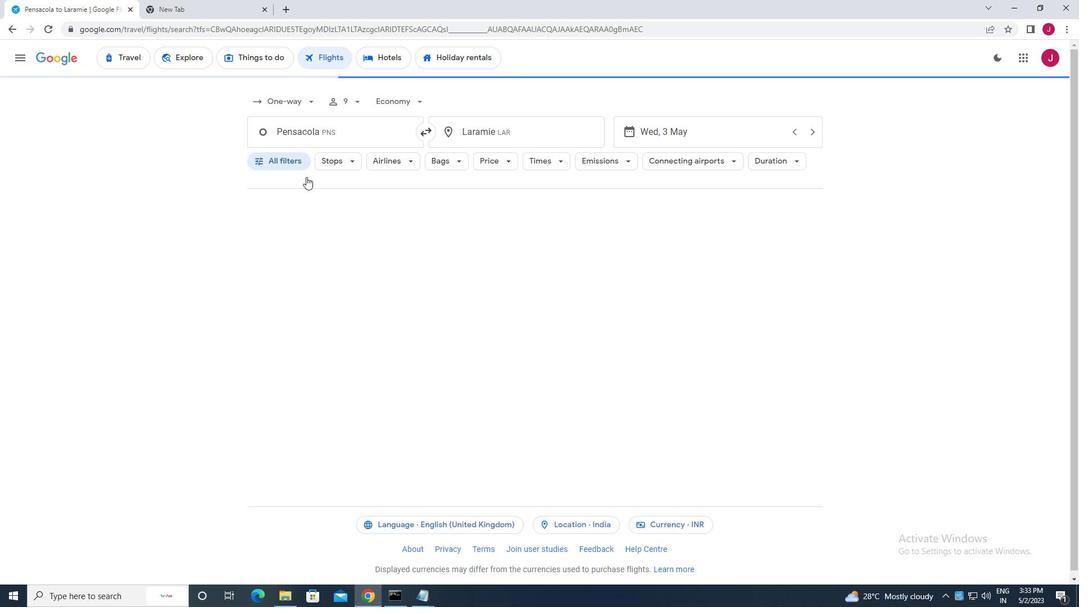 
Action: Mouse scrolled (314, 190) with delta (0, 0)
Screenshot: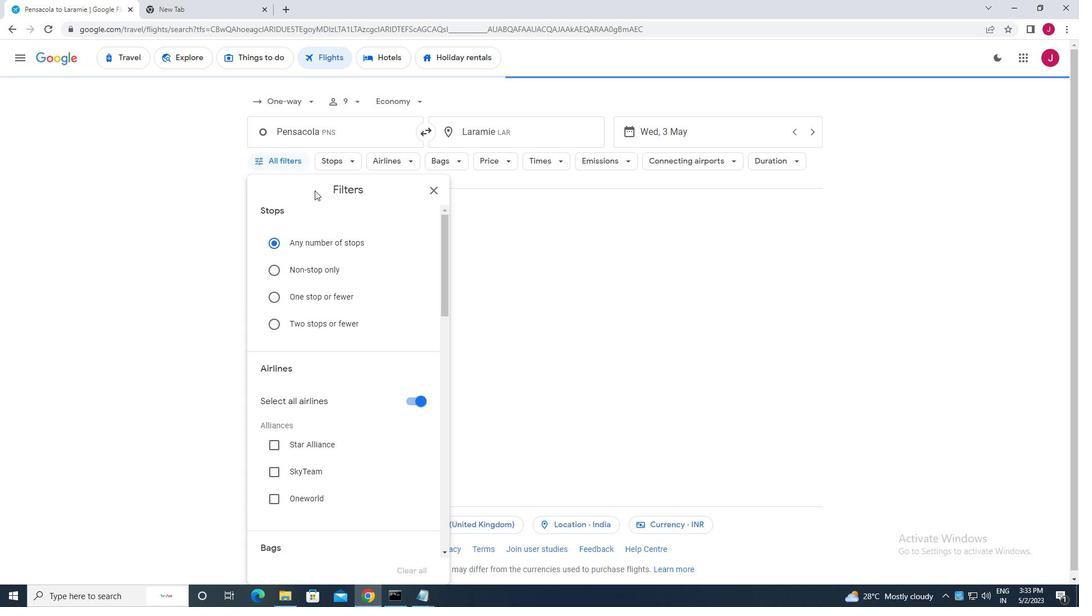 
Action: Mouse scrolled (314, 190) with delta (0, 0)
Screenshot: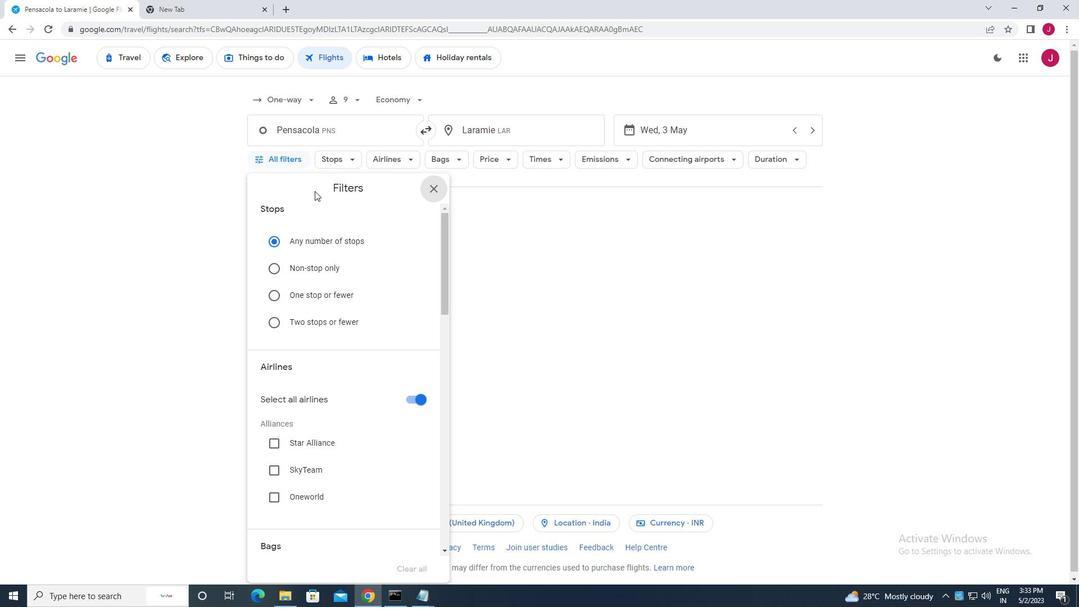 
Action: Mouse moved to (360, 223)
Screenshot: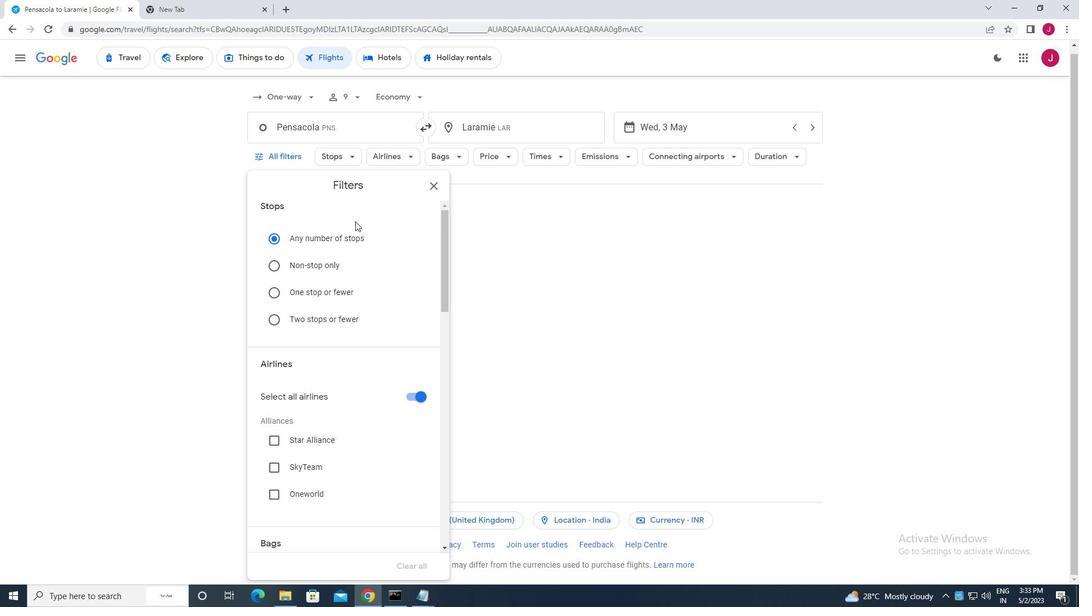 
Action: Mouse scrolled (360, 223) with delta (0, 0)
Screenshot: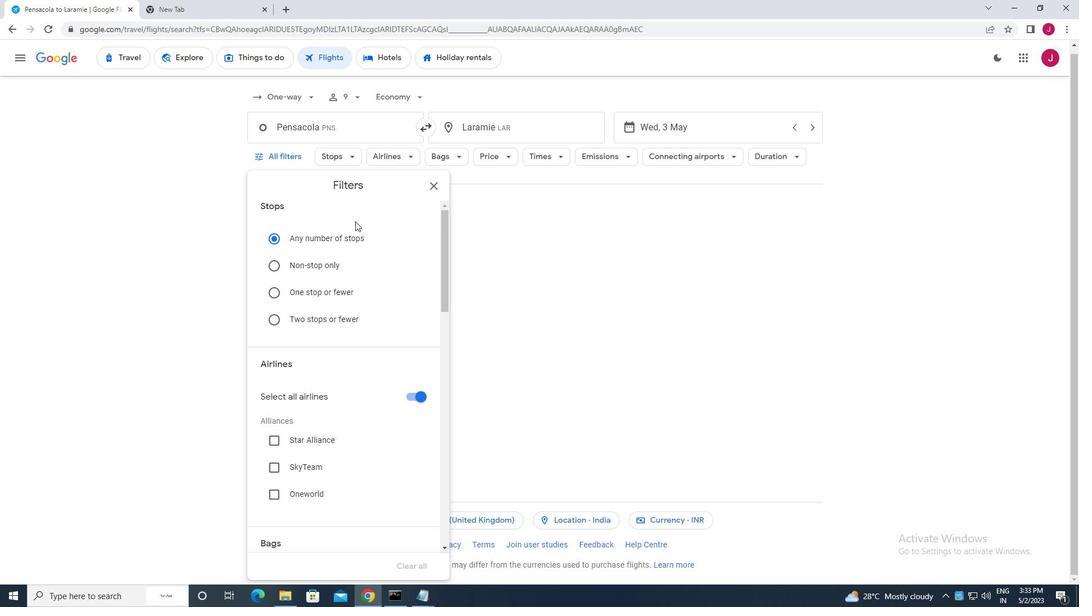 
Action: Mouse scrolled (360, 223) with delta (0, 0)
Screenshot: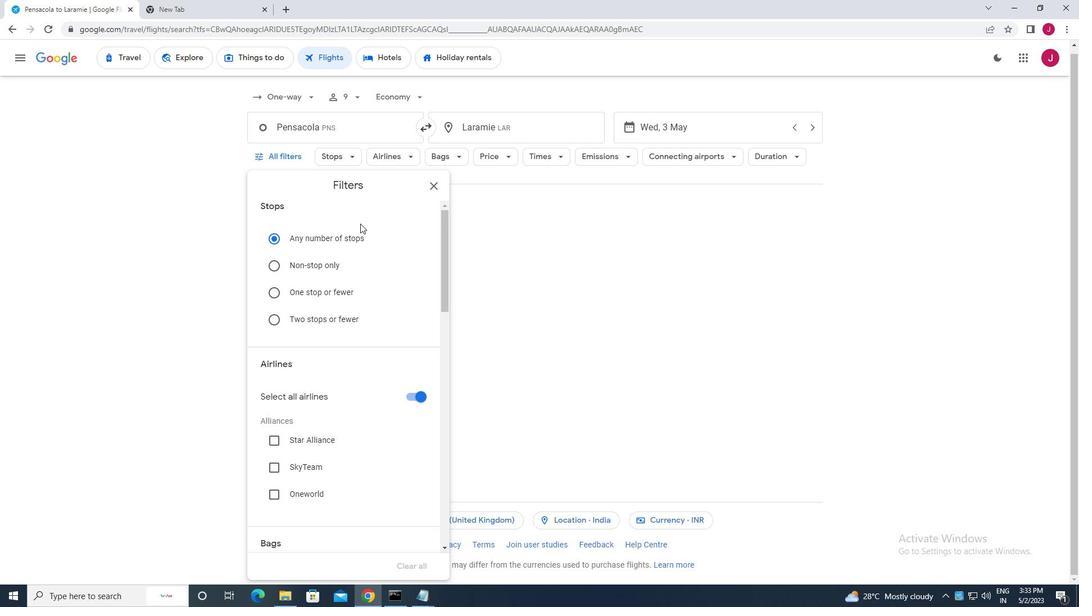 
Action: Mouse moved to (417, 284)
Screenshot: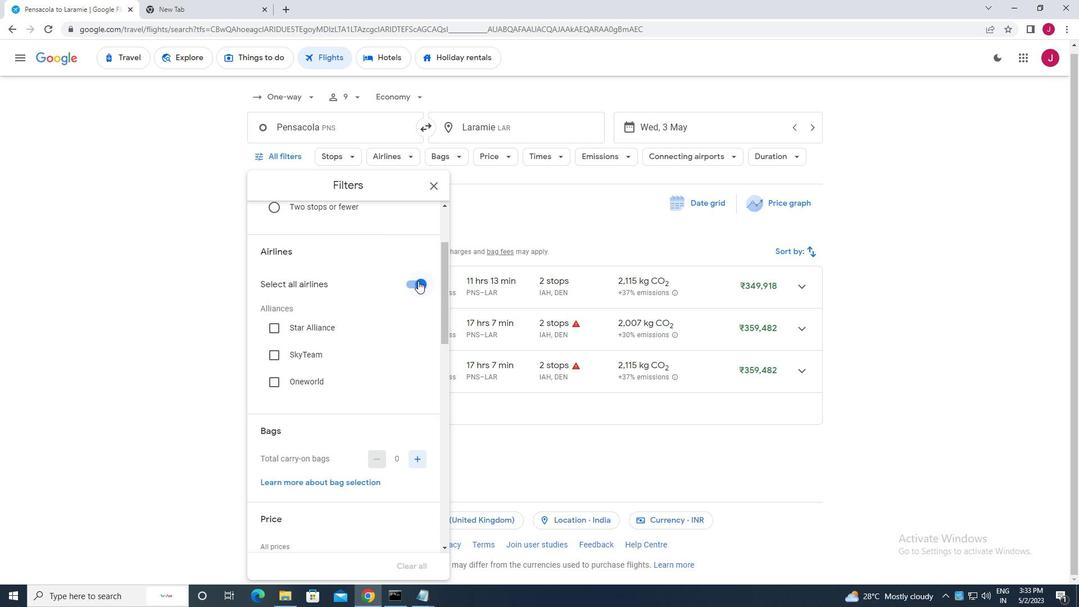 
Action: Mouse pressed left at (417, 284)
Screenshot: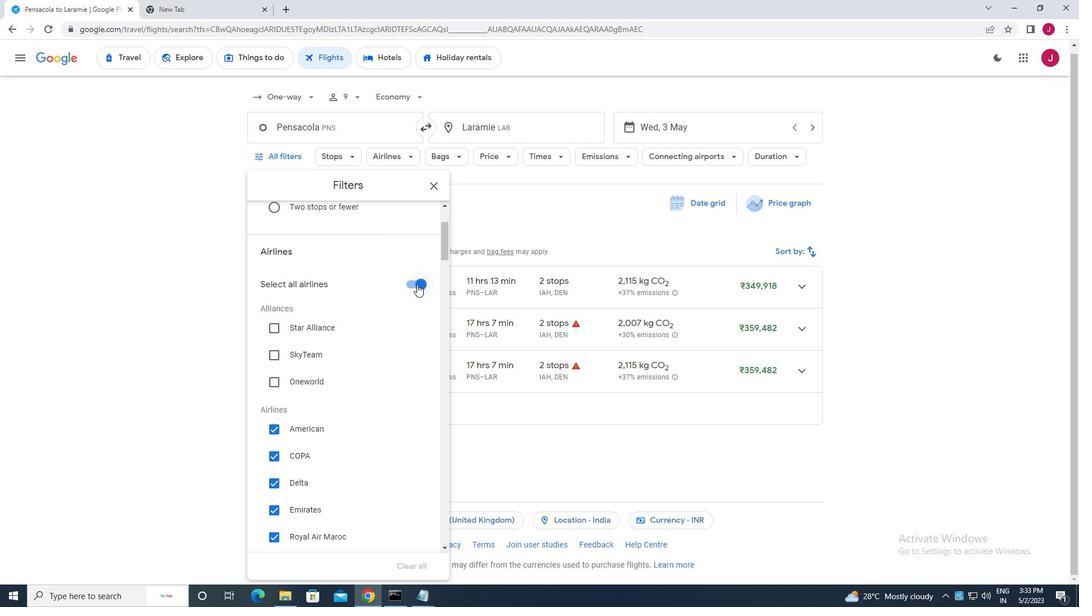 
Action: Mouse moved to (397, 272)
Screenshot: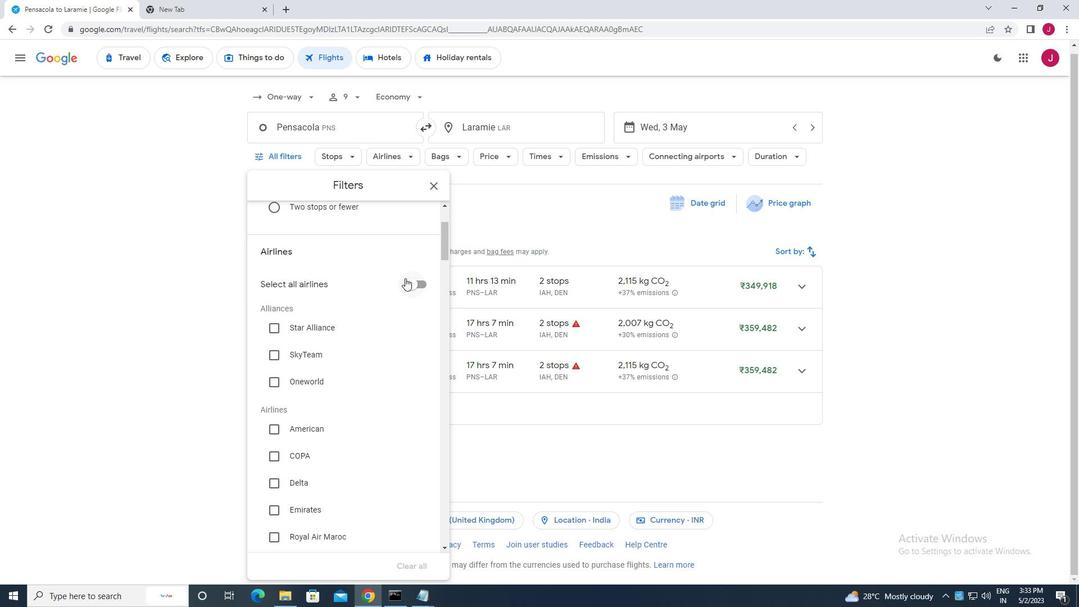 
Action: Mouse scrolled (397, 271) with delta (0, 0)
Screenshot: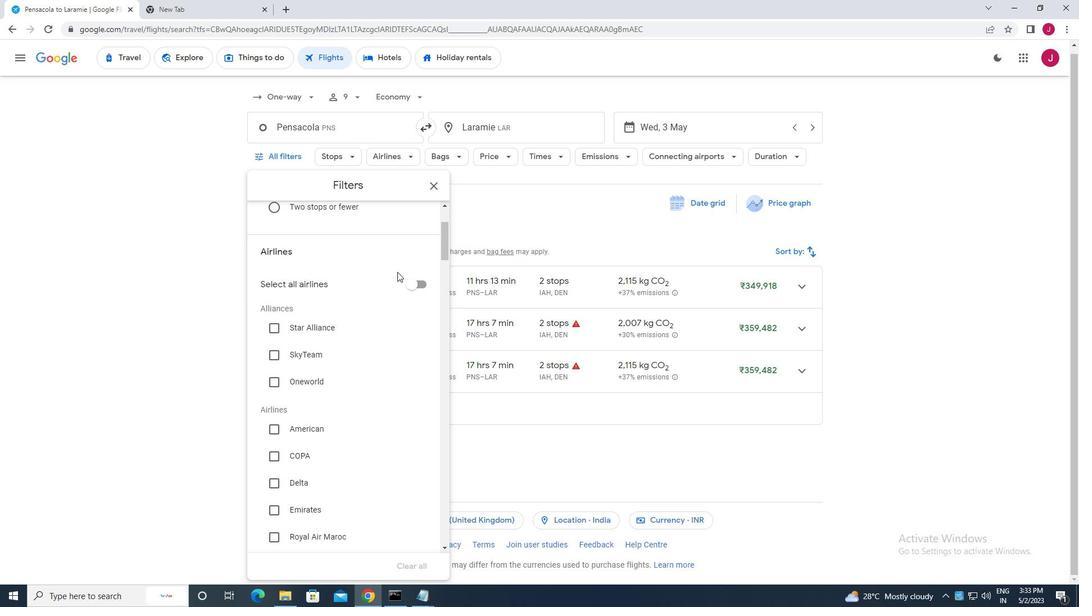 
Action: Mouse scrolled (397, 271) with delta (0, 0)
Screenshot: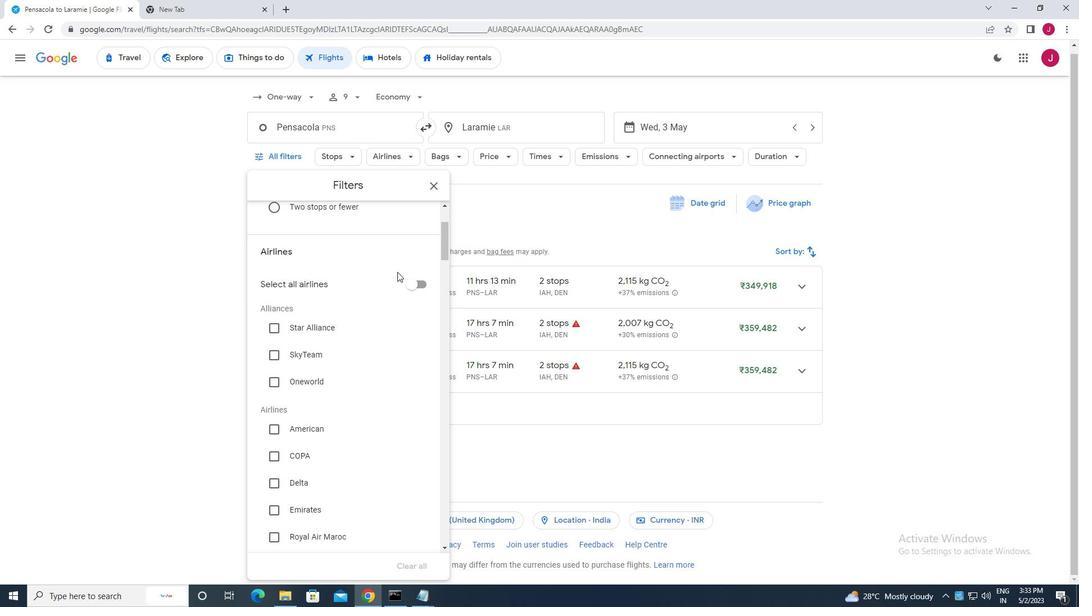 
Action: Mouse moved to (397, 269)
Screenshot: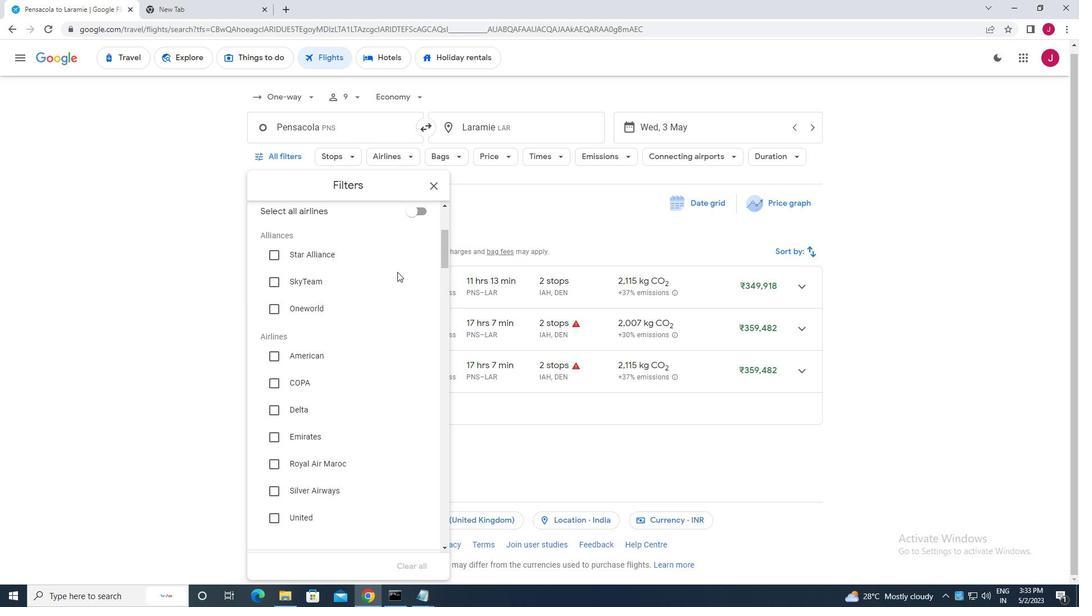 
Action: Mouse scrolled (397, 269) with delta (0, 0)
Screenshot: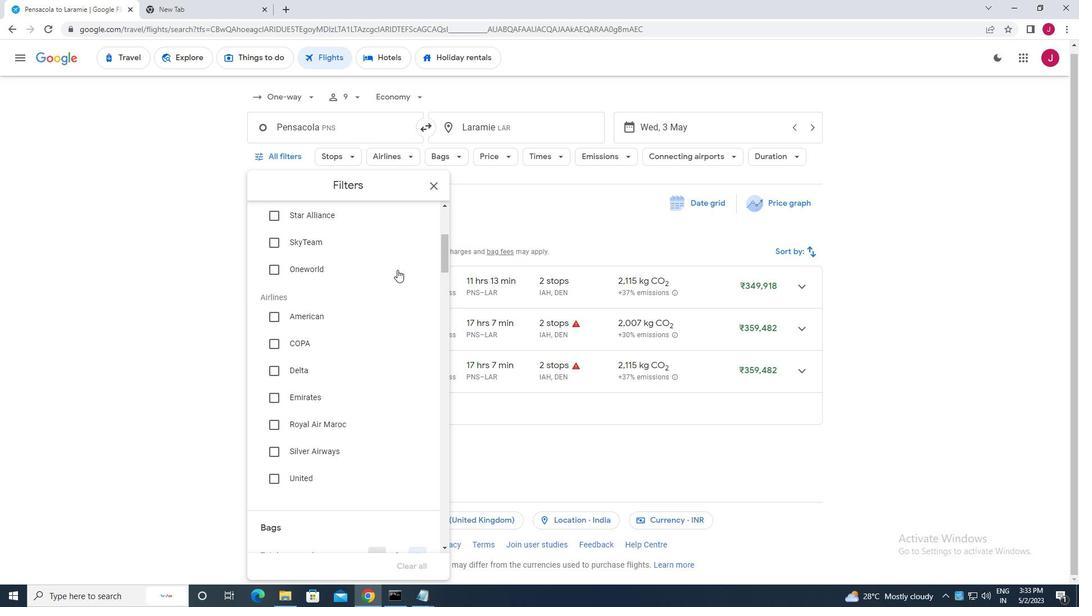 
Action: Mouse scrolled (397, 269) with delta (0, 0)
Screenshot: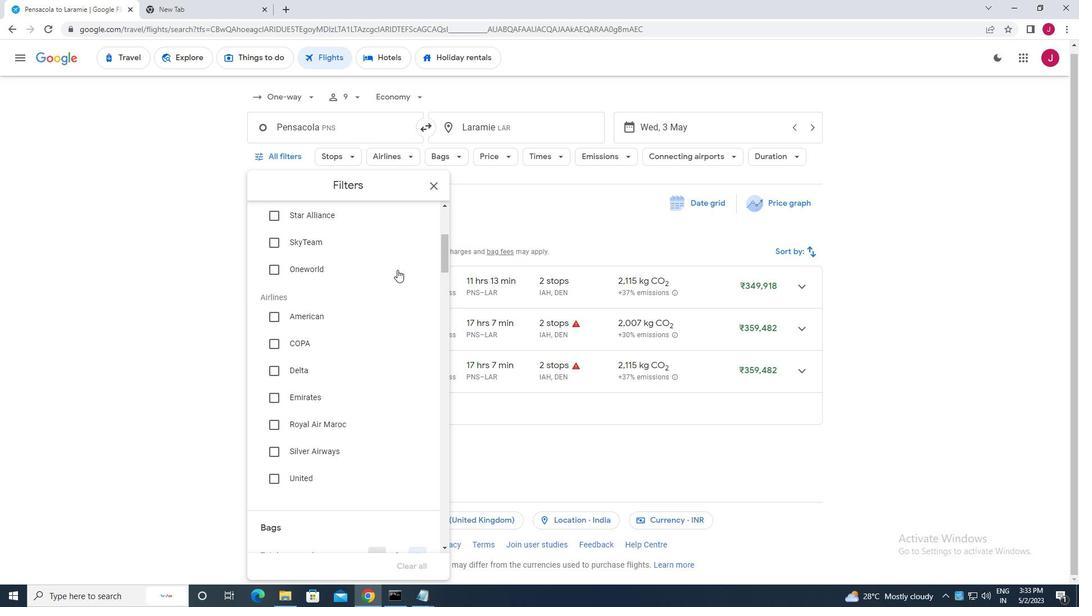 
Action: Mouse moved to (364, 274)
Screenshot: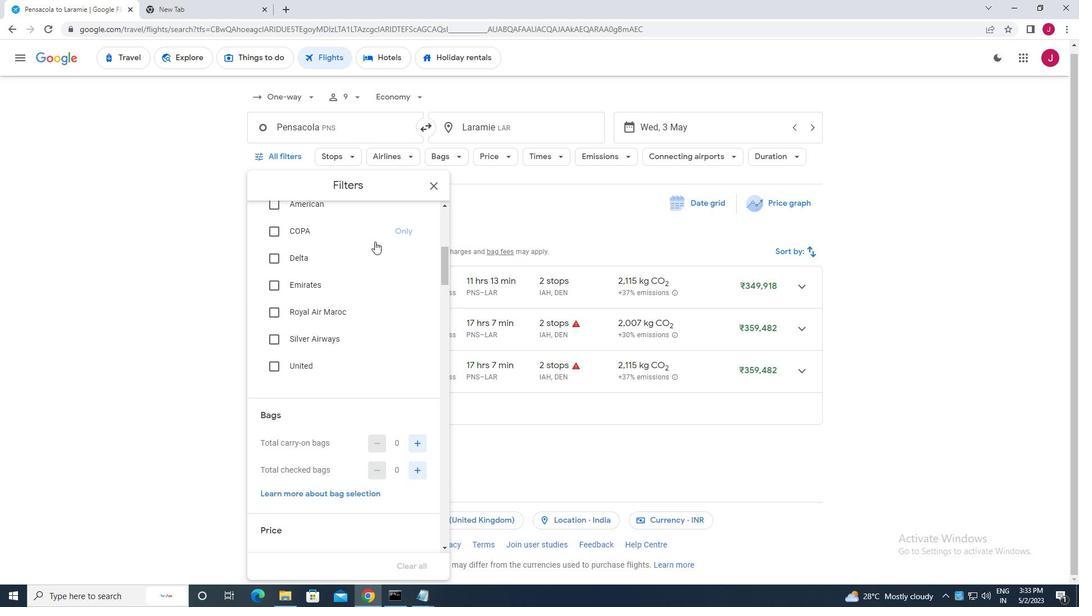 
Action: Mouse scrolled (364, 274) with delta (0, 0)
Screenshot: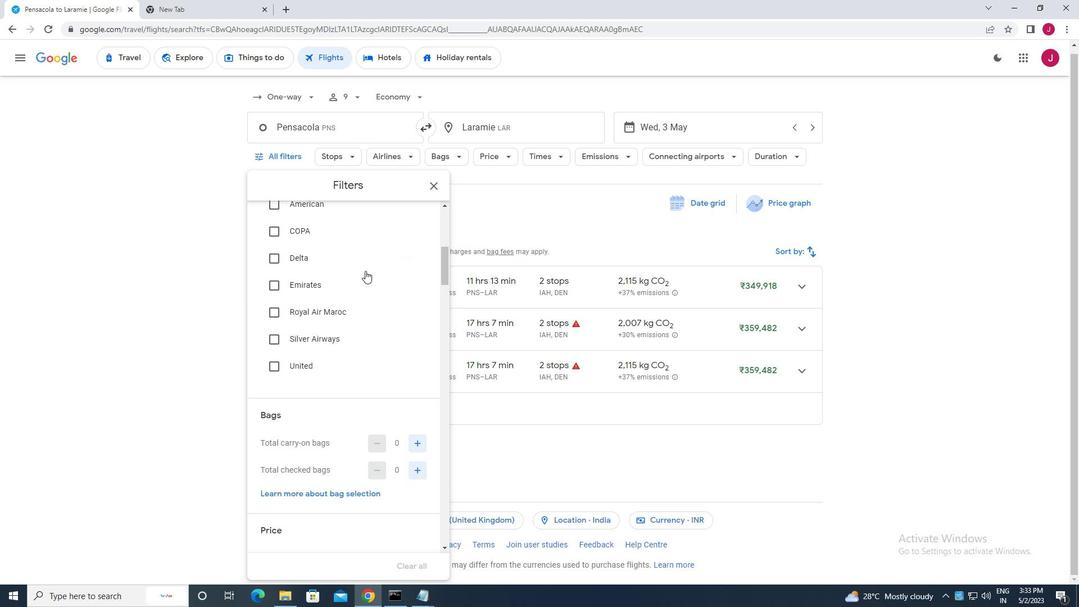 
Action: Mouse scrolled (364, 274) with delta (0, 0)
Screenshot: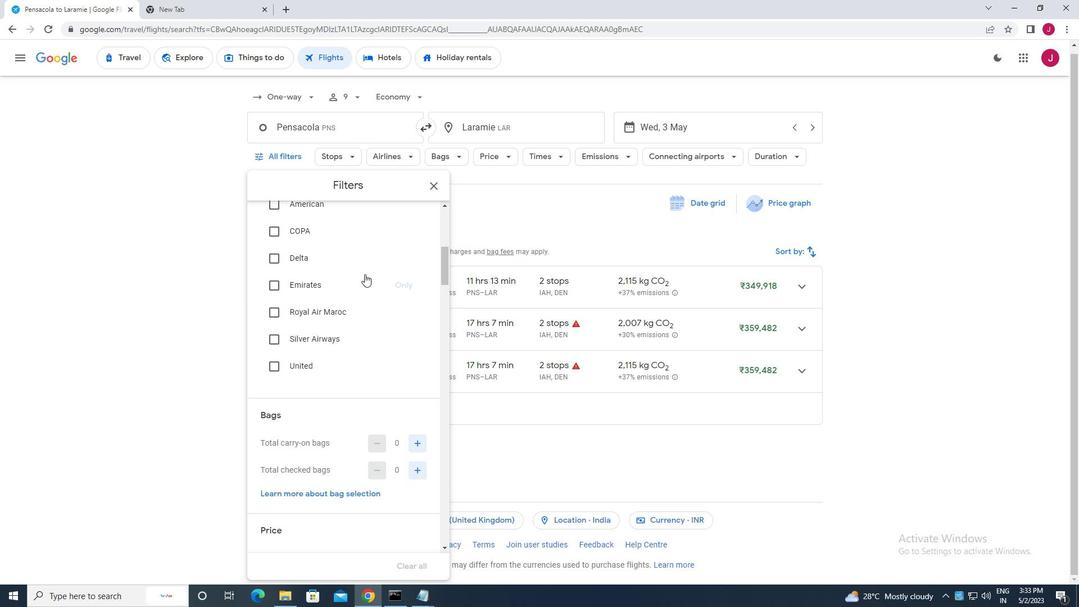 
Action: Mouse moved to (318, 262)
Screenshot: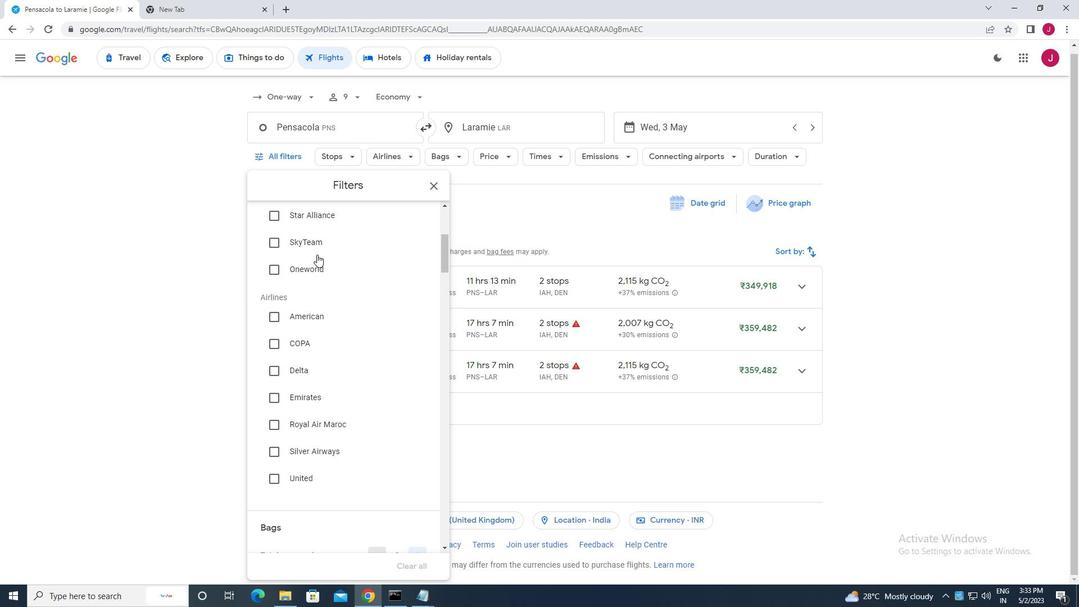 
Action: Mouse scrolled (318, 261) with delta (0, 0)
Screenshot: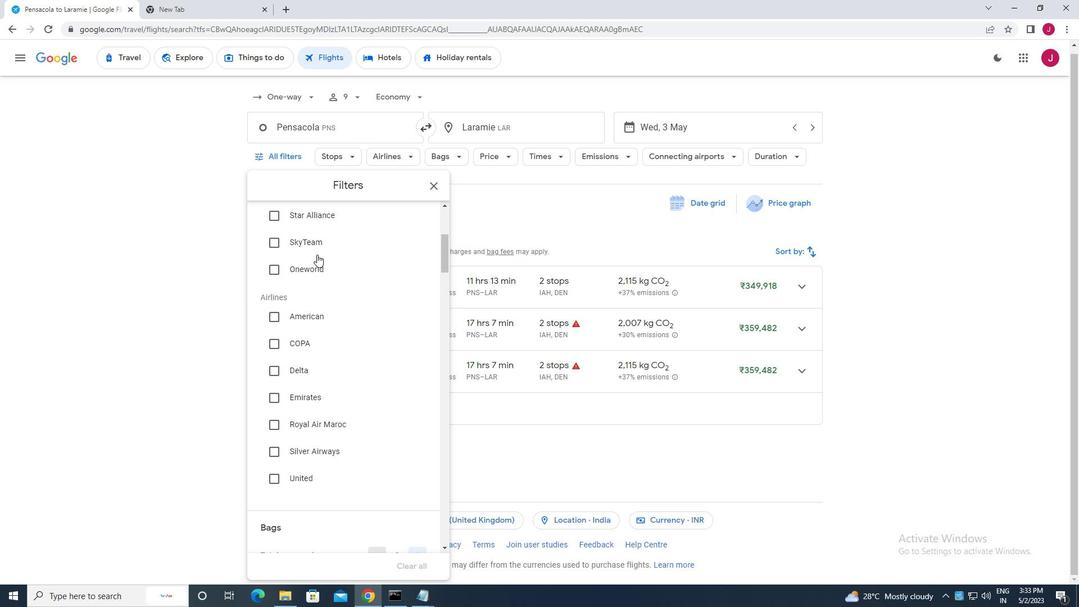 
Action: Mouse moved to (318, 265)
Screenshot: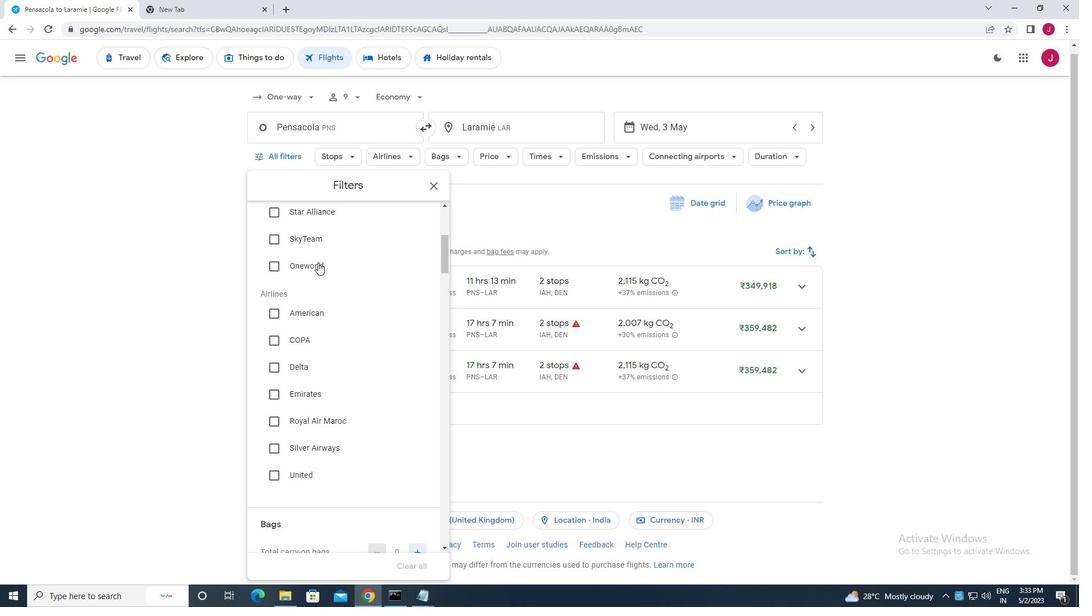 
Action: Mouse scrolled (318, 265) with delta (0, 0)
Screenshot: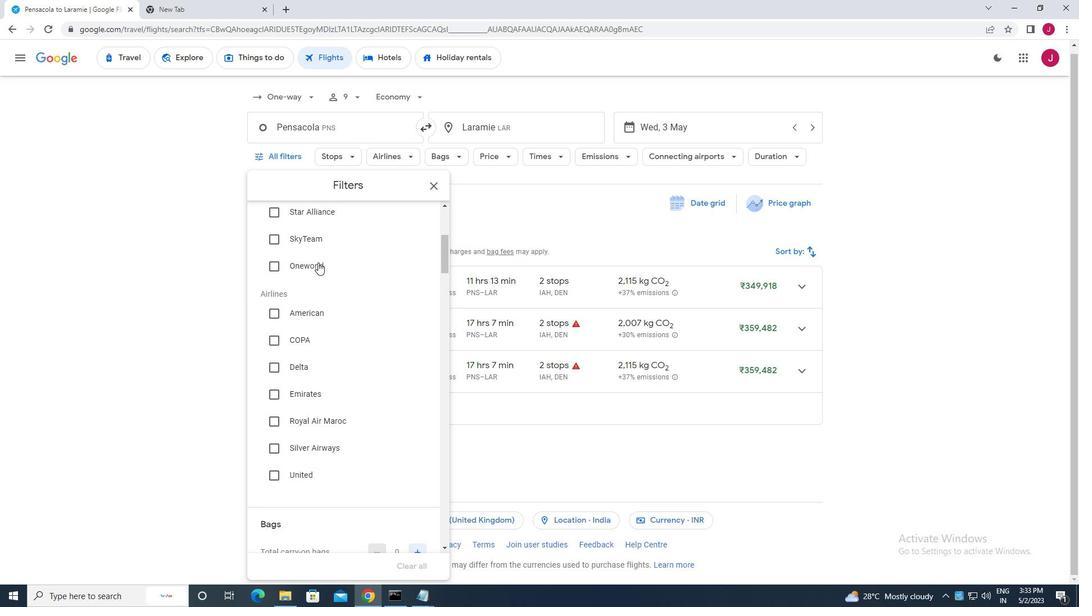 
Action: Mouse scrolled (318, 265) with delta (0, 0)
Screenshot: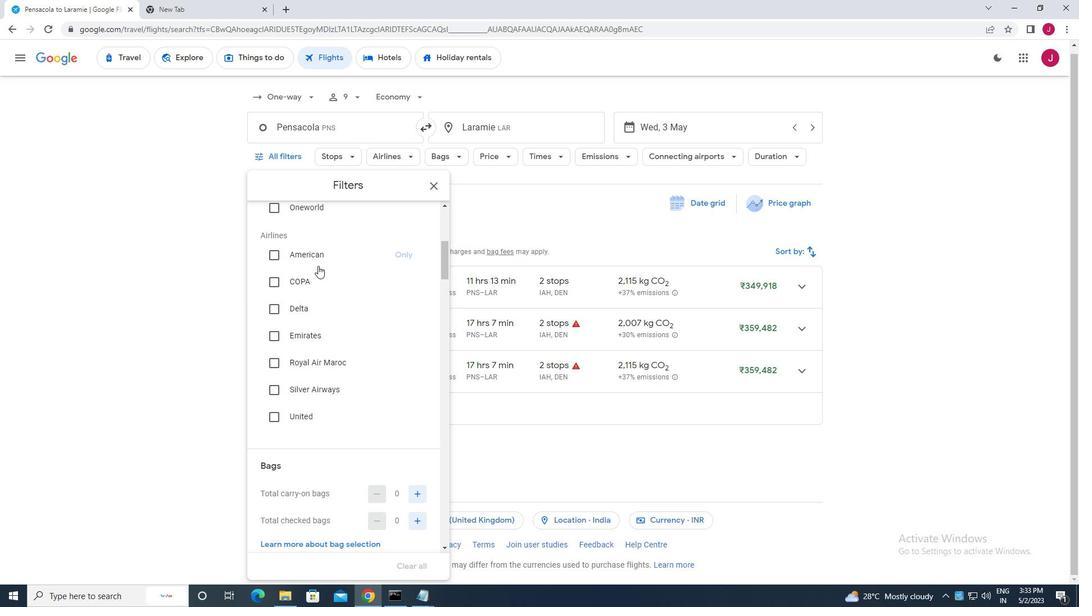 
Action: Mouse scrolled (318, 265) with delta (0, 0)
Screenshot: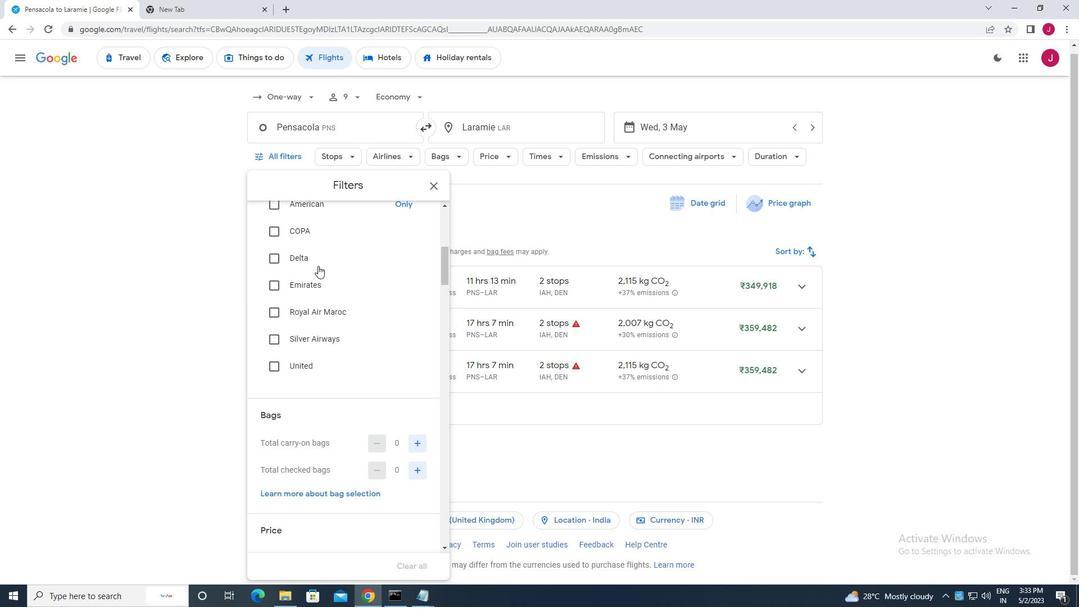 
Action: Mouse scrolled (318, 265) with delta (0, 0)
Screenshot: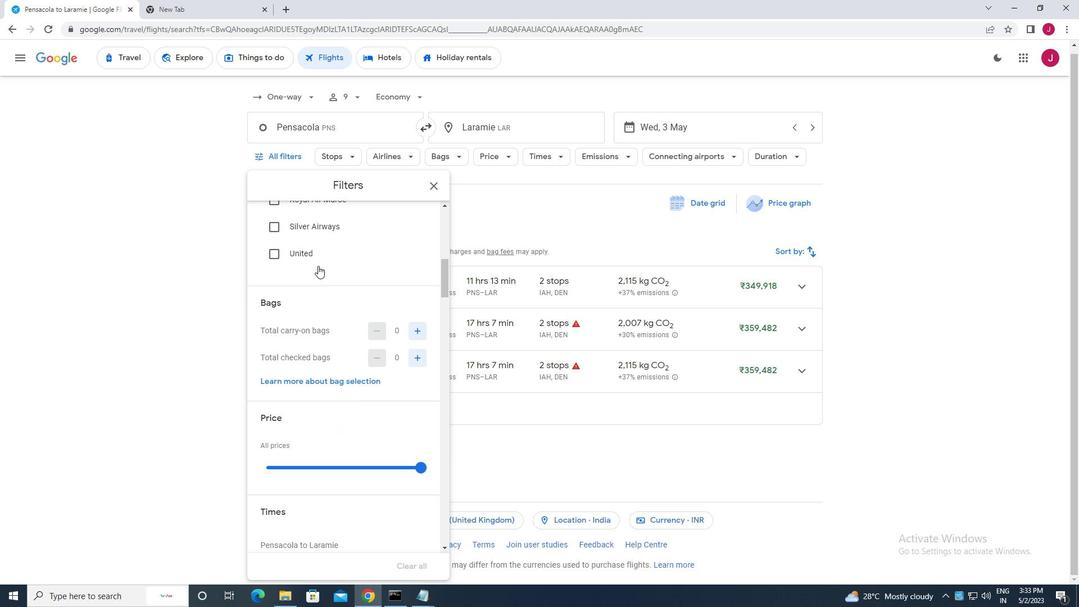 
Action: Mouse moved to (420, 303)
Screenshot: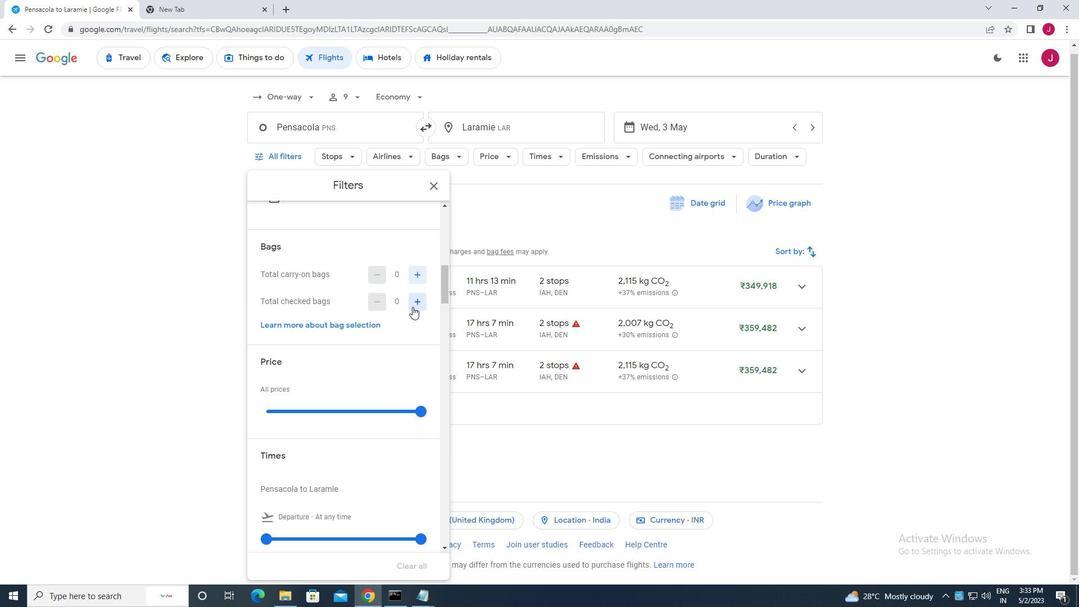 
Action: Mouse pressed left at (420, 303)
Screenshot: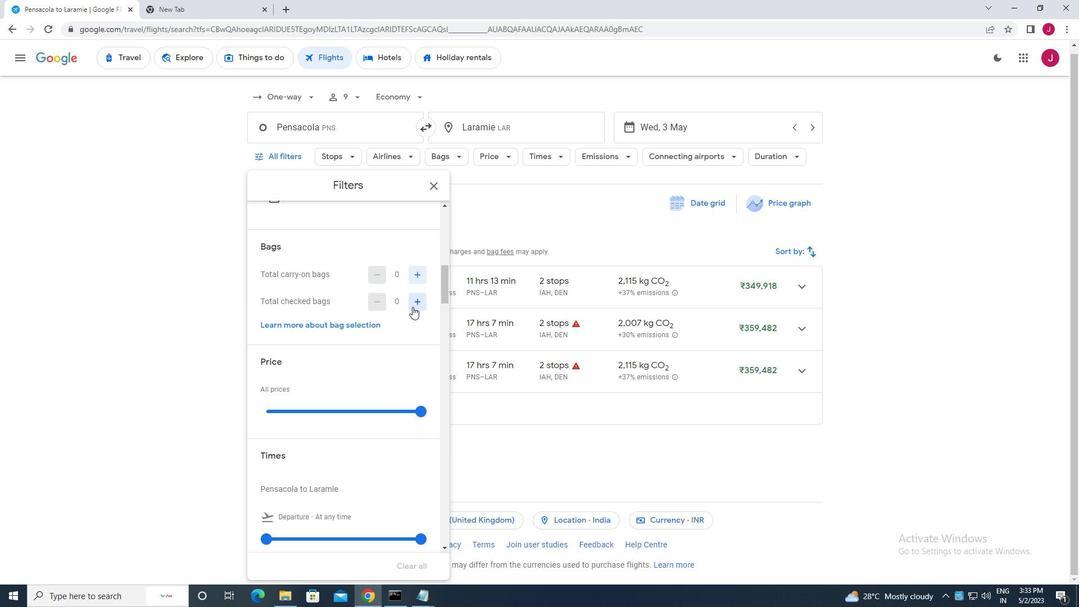 
Action: Mouse moved to (422, 303)
Screenshot: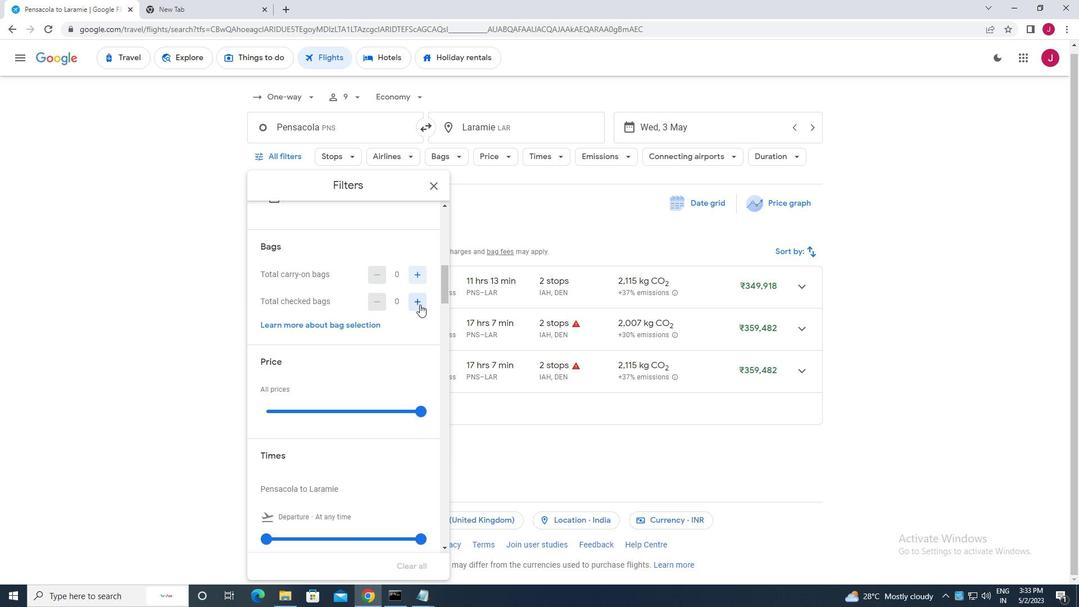 
Action: Mouse pressed left at (422, 303)
Screenshot: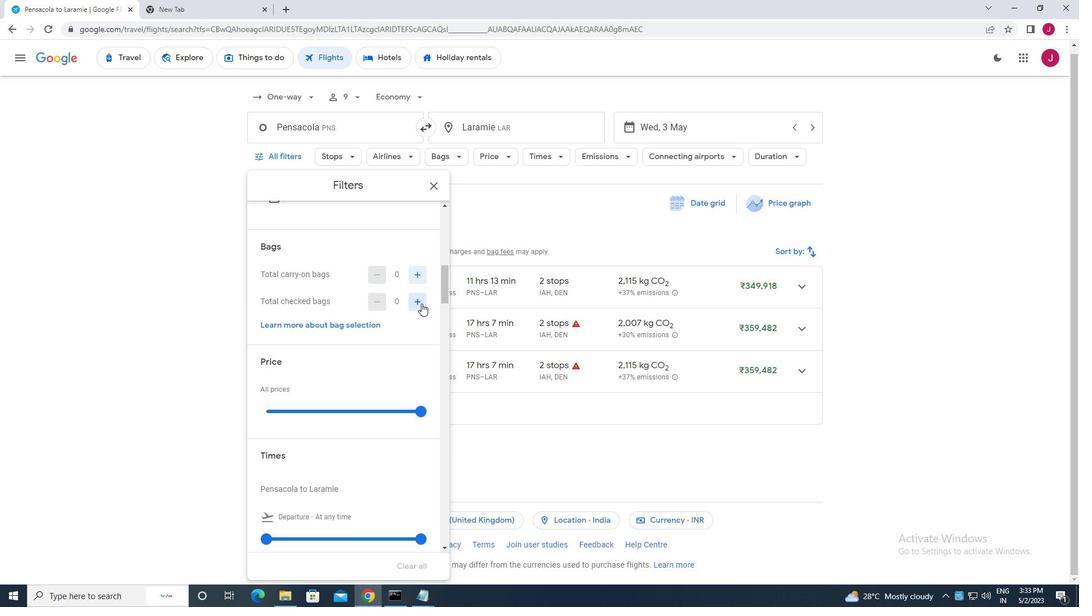 
Action: Mouse pressed left at (422, 303)
Screenshot: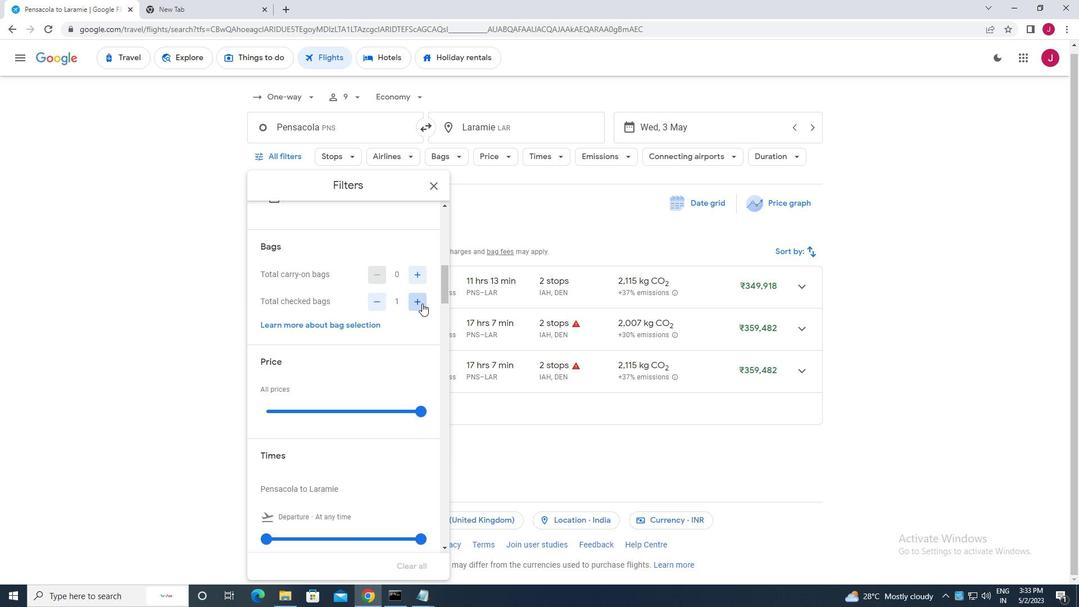 
Action: Mouse pressed left at (422, 303)
Screenshot: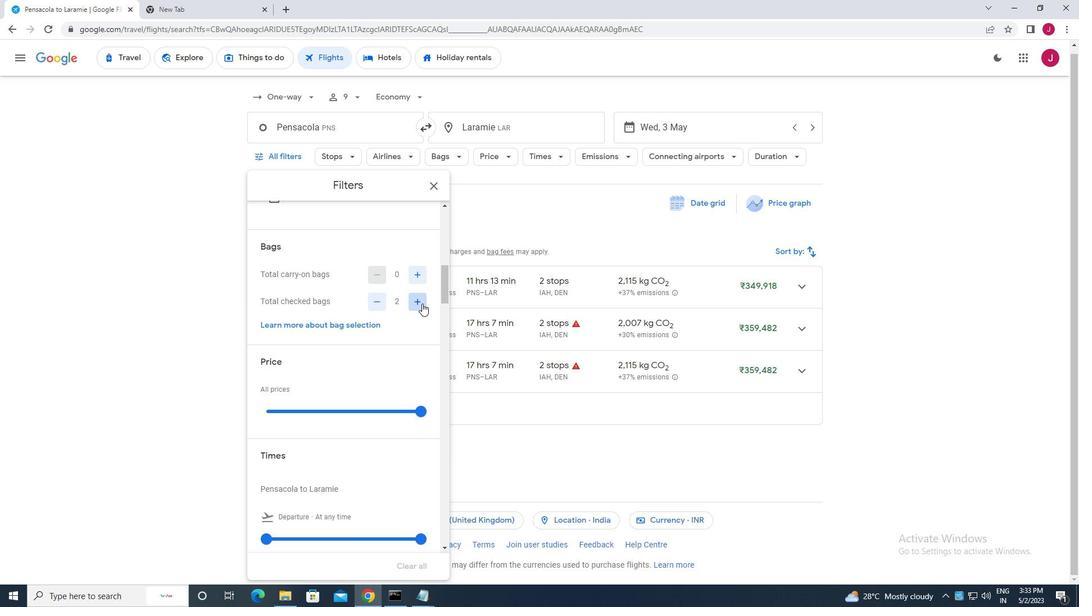 
Action: Mouse pressed left at (422, 303)
Screenshot: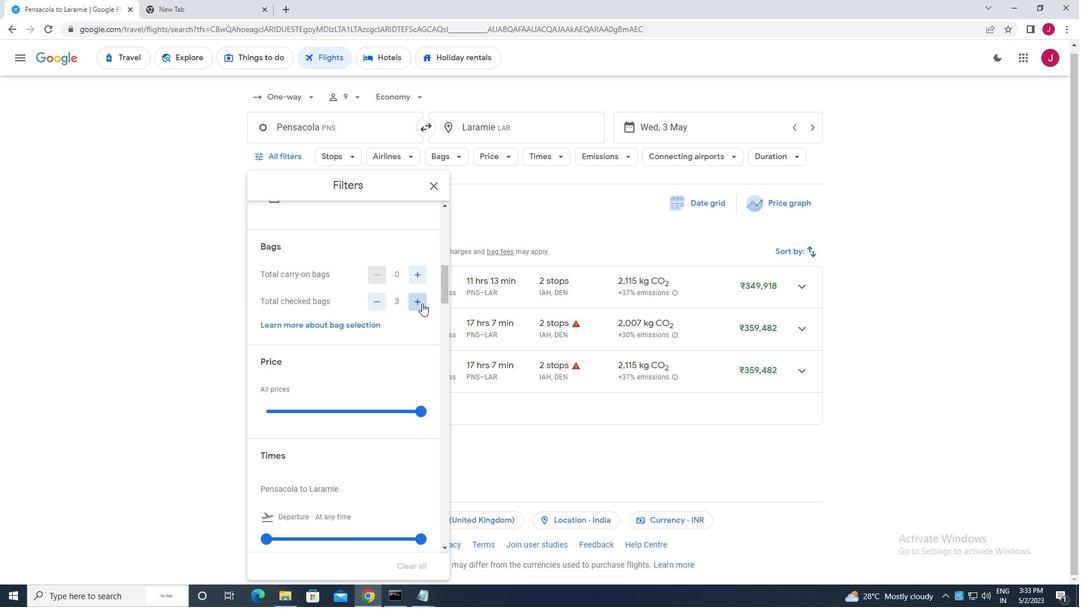 
Action: Mouse moved to (421, 303)
Screenshot: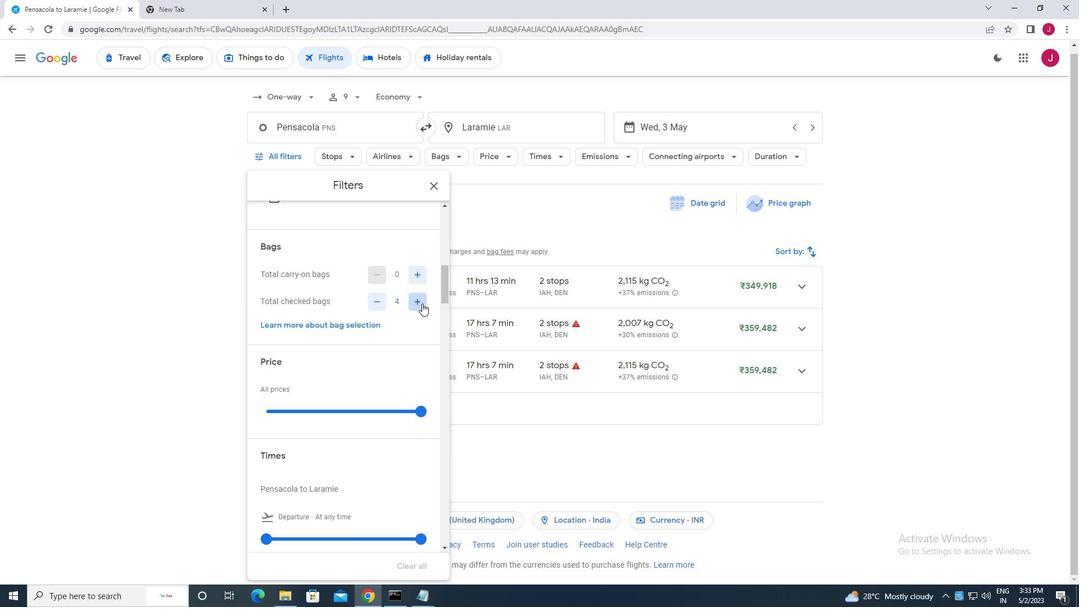 
Action: Mouse pressed left at (421, 303)
Screenshot: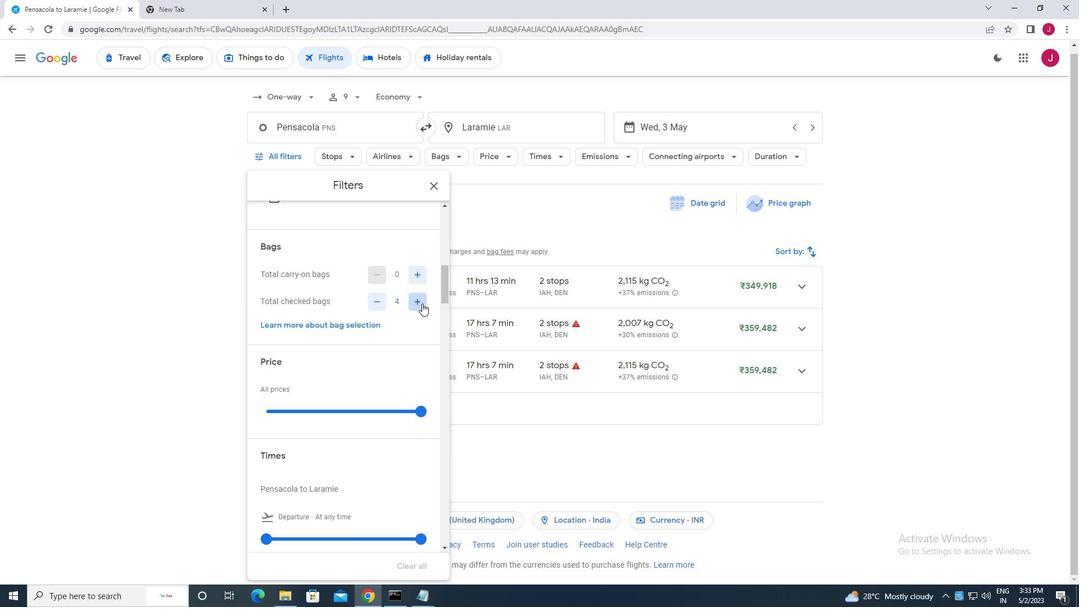 
Action: Mouse pressed left at (421, 303)
Screenshot: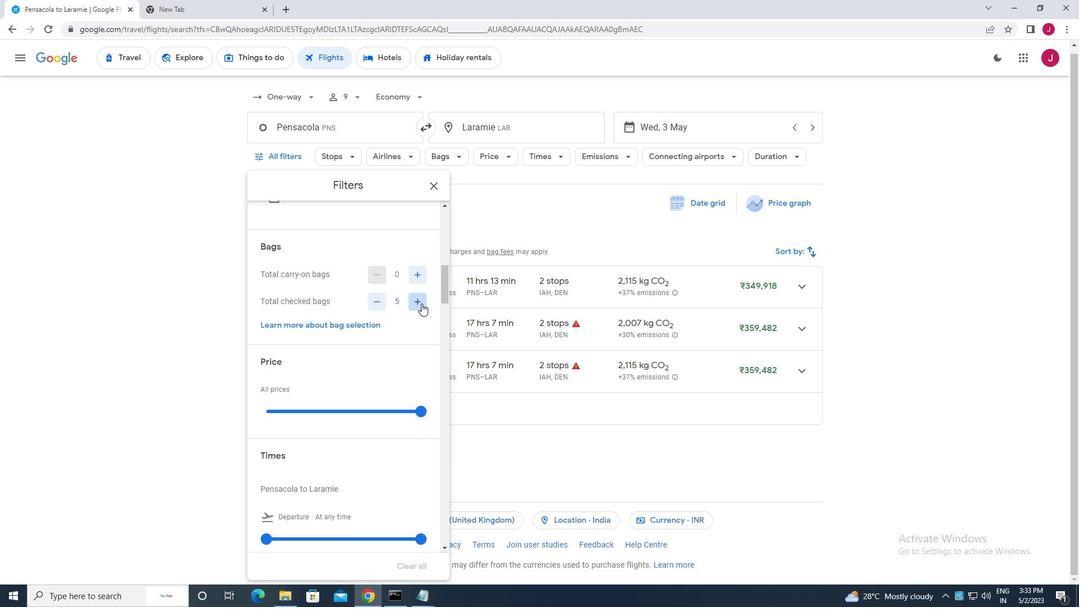 
Action: Mouse pressed left at (421, 303)
Screenshot: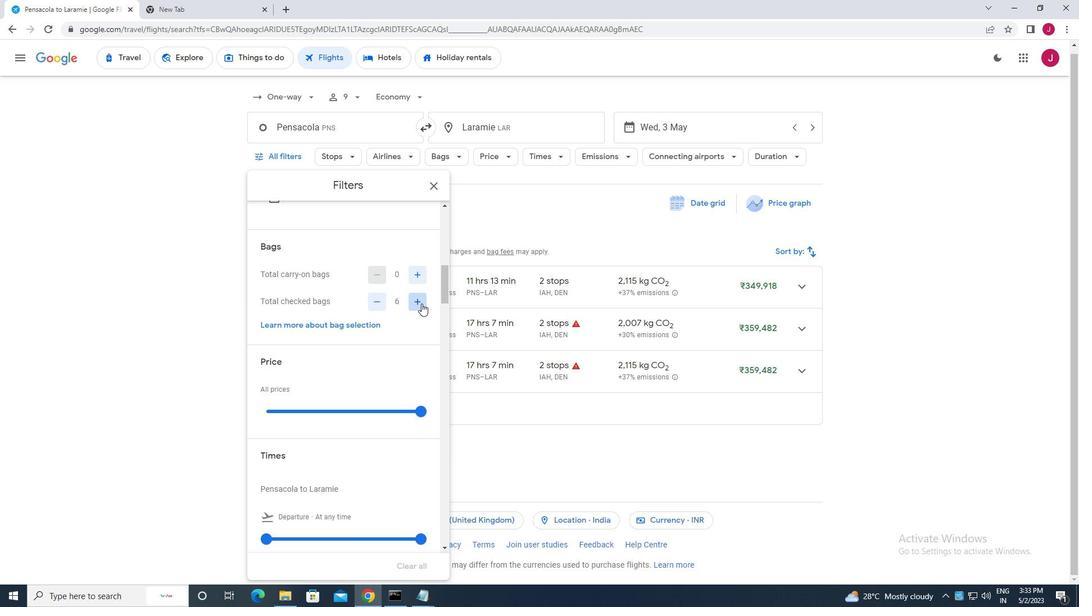 
Action: Mouse pressed left at (421, 303)
Screenshot: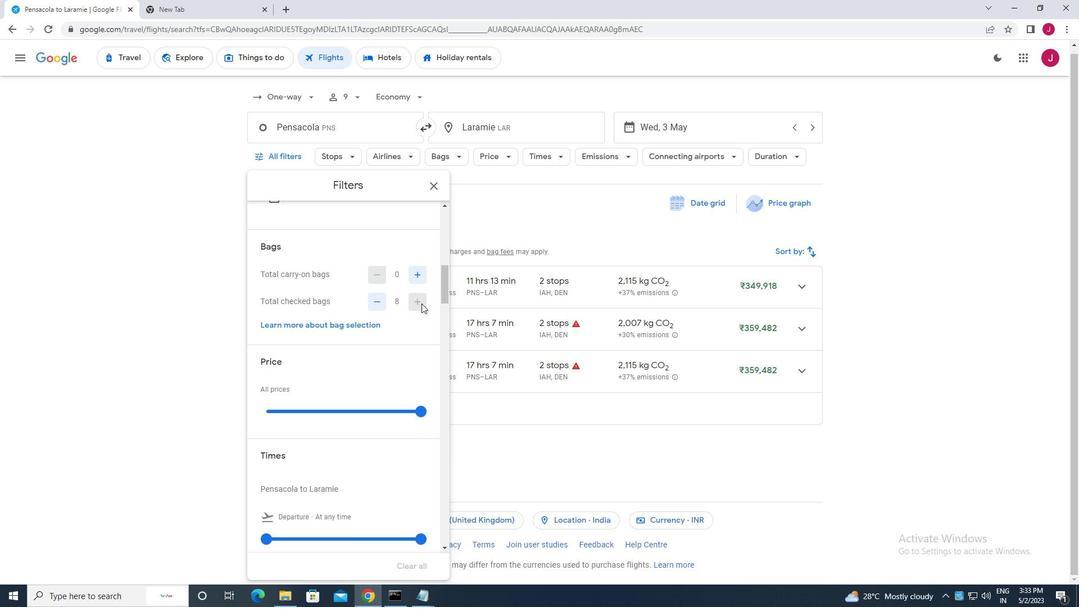 
Action: Mouse moved to (418, 303)
Screenshot: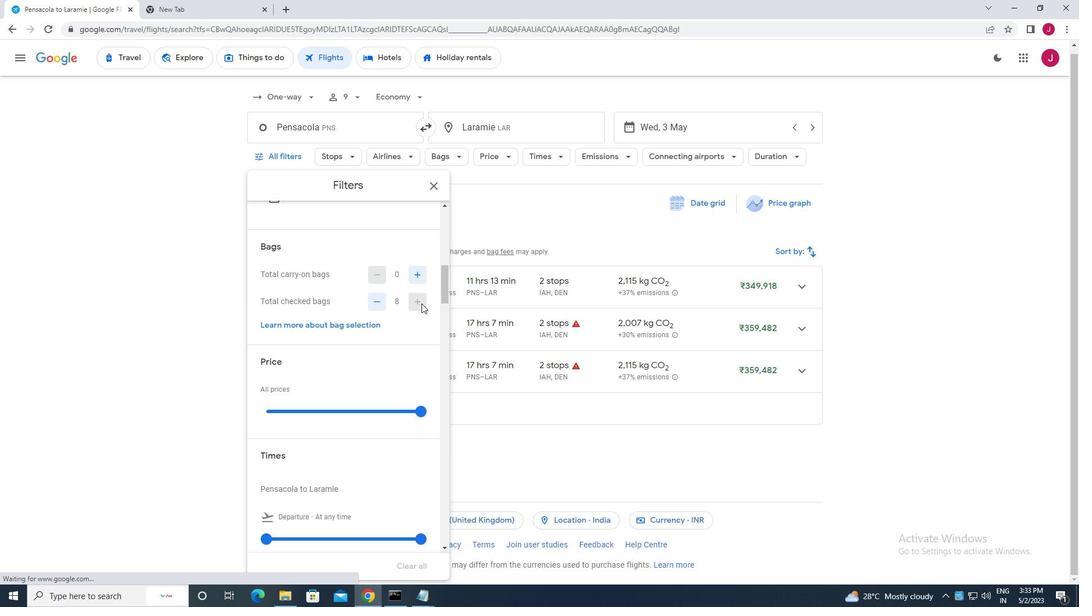 
Action: Mouse scrolled (418, 303) with delta (0, 0)
Screenshot: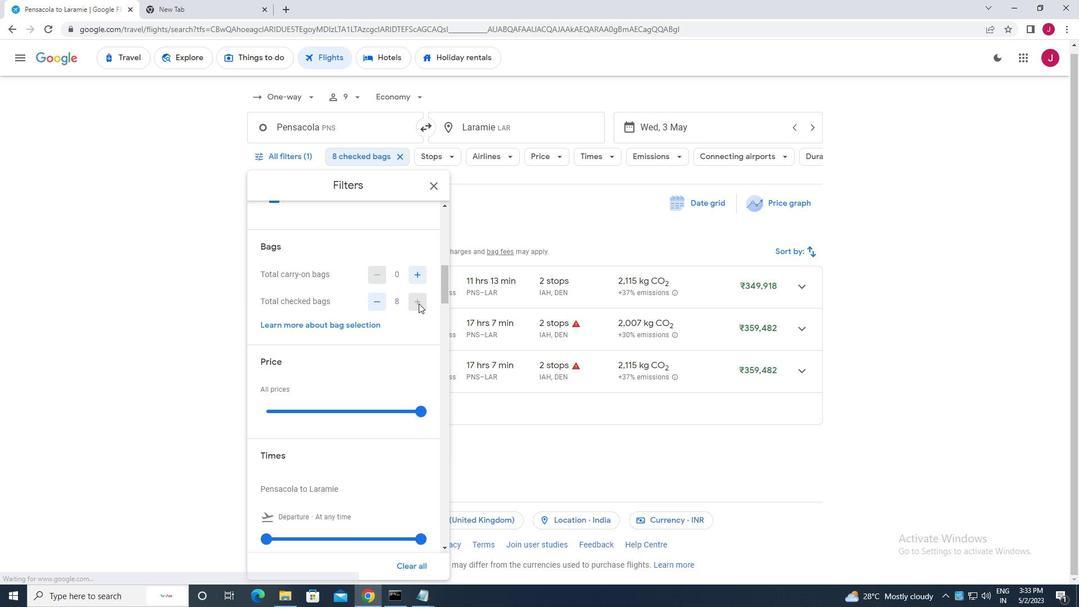 
Action: Mouse scrolled (418, 303) with delta (0, 0)
Screenshot: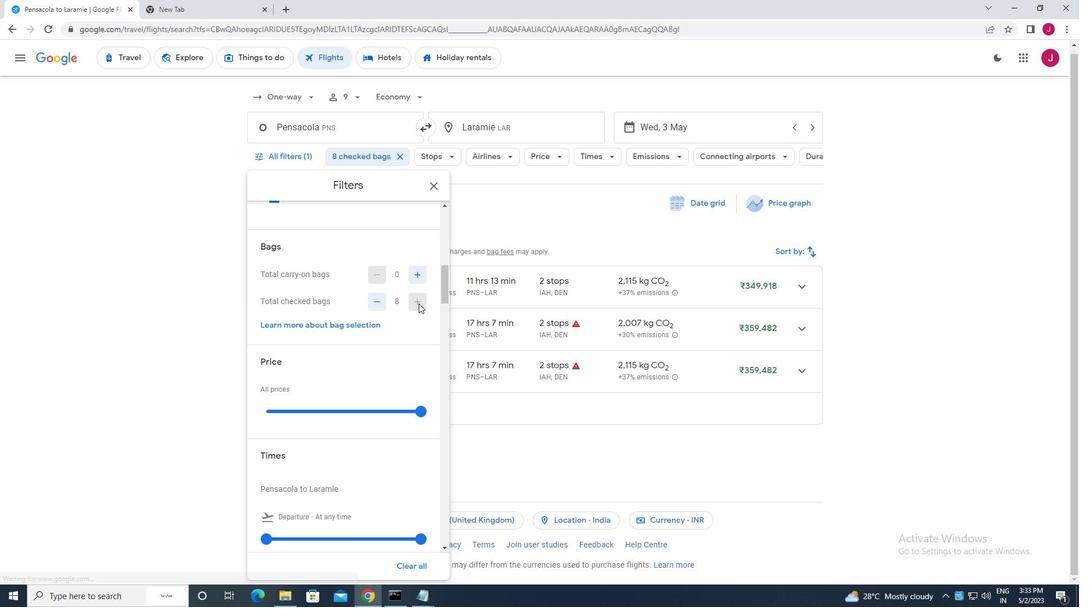 
Action: Mouse moved to (422, 296)
Screenshot: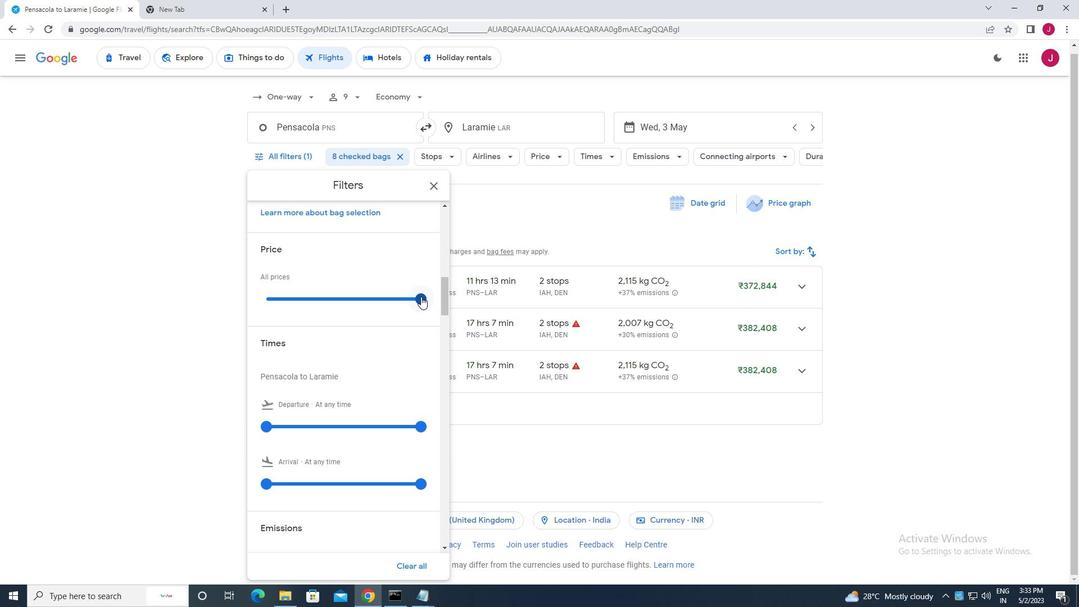 
Action: Mouse pressed left at (422, 296)
Screenshot: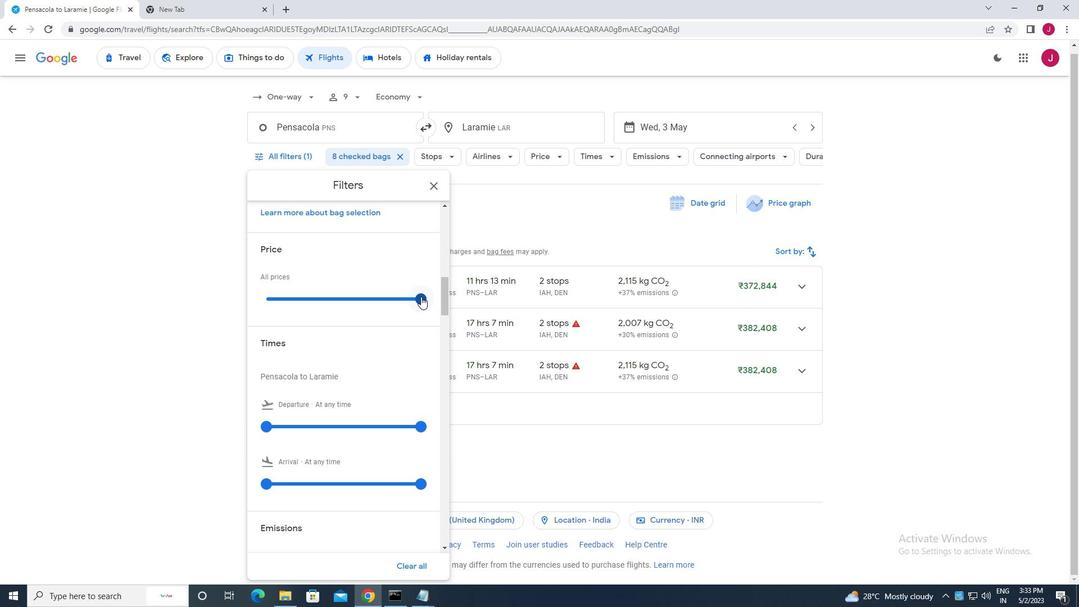 
Action: Mouse moved to (350, 295)
Screenshot: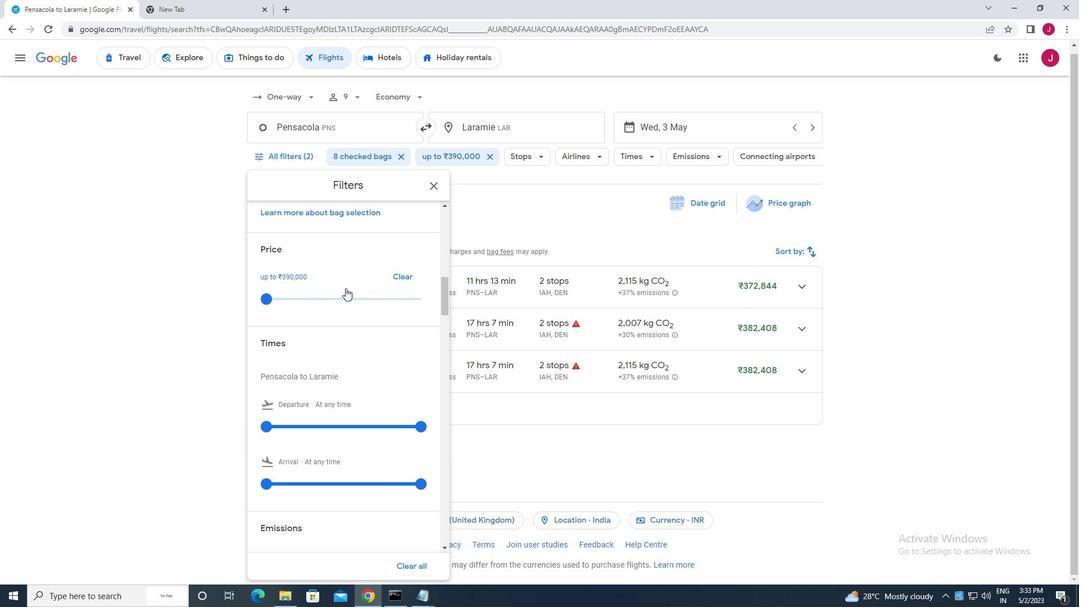 
Action: Mouse scrolled (350, 295) with delta (0, 0)
Screenshot: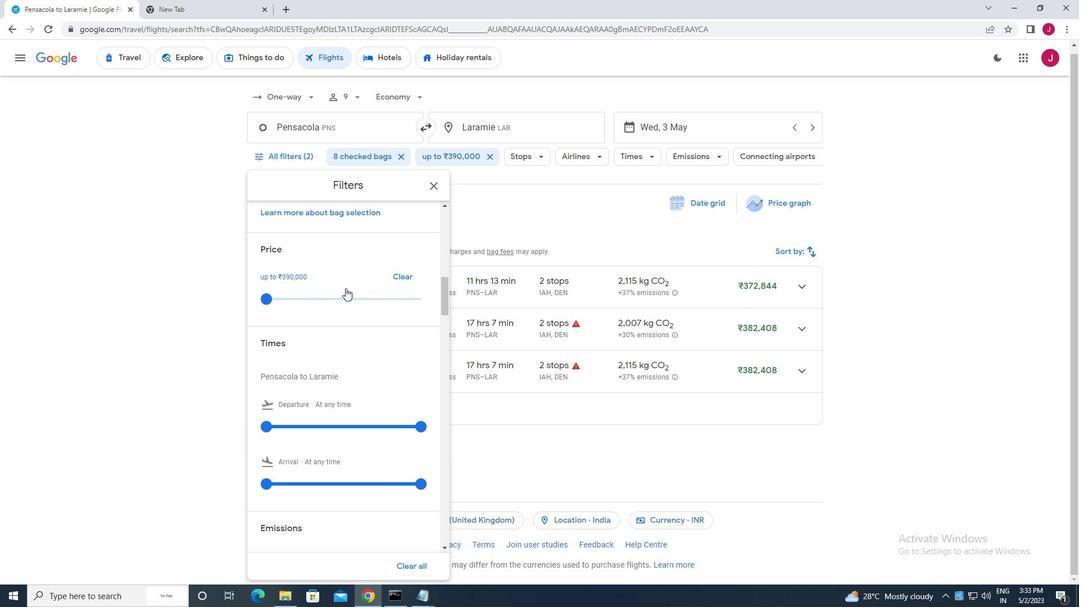 
Action: Mouse scrolled (350, 295) with delta (0, 0)
Screenshot: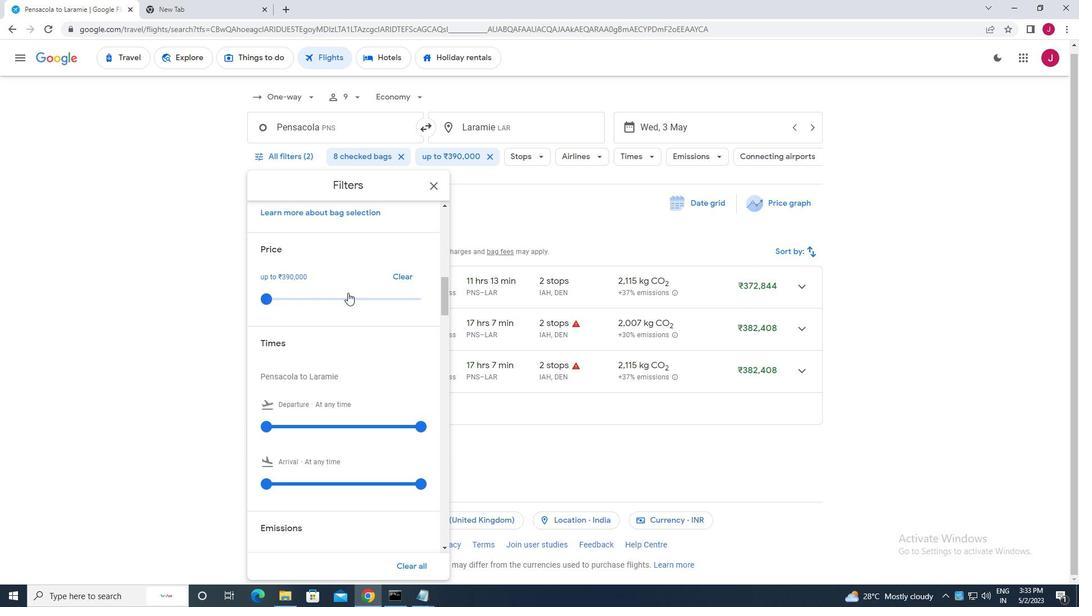
Action: Mouse moved to (269, 314)
Screenshot: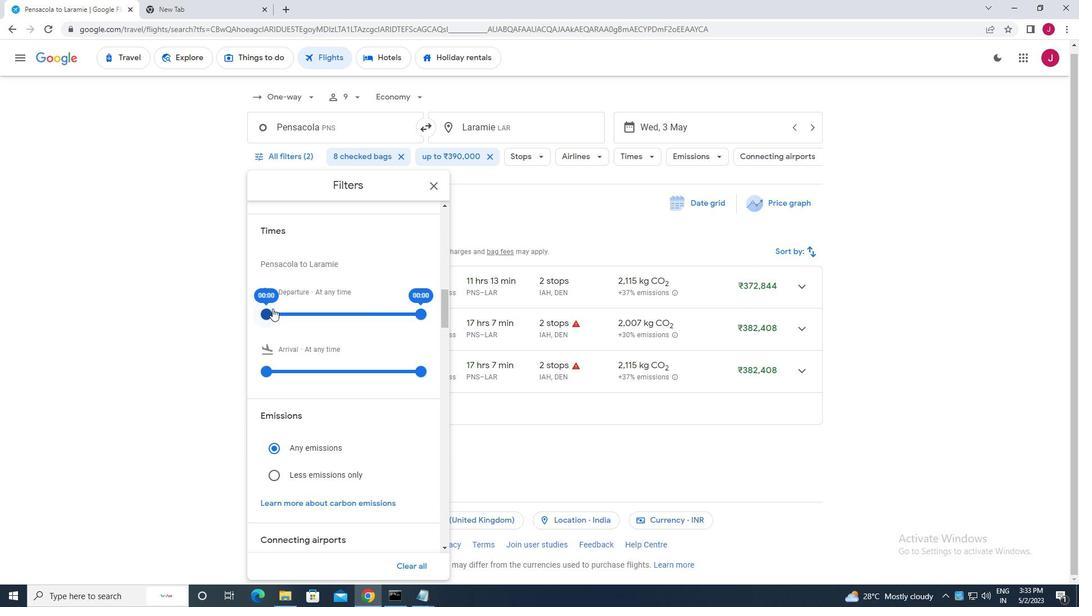 
Action: Mouse pressed left at (269, 314)
Screenshot: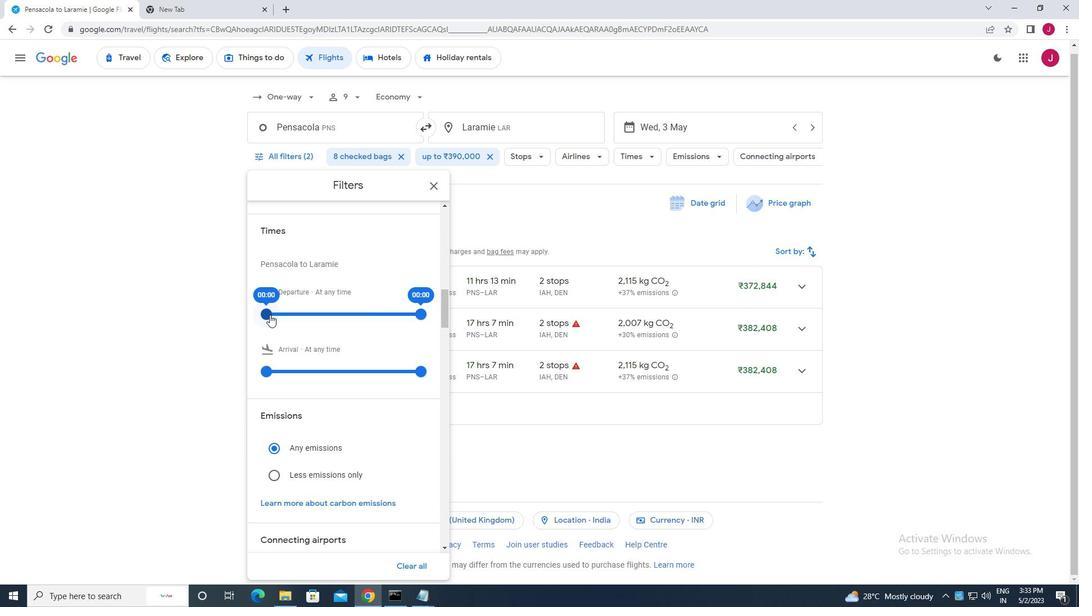 
Action: Mouse moved to (421, 313)
Screenshot: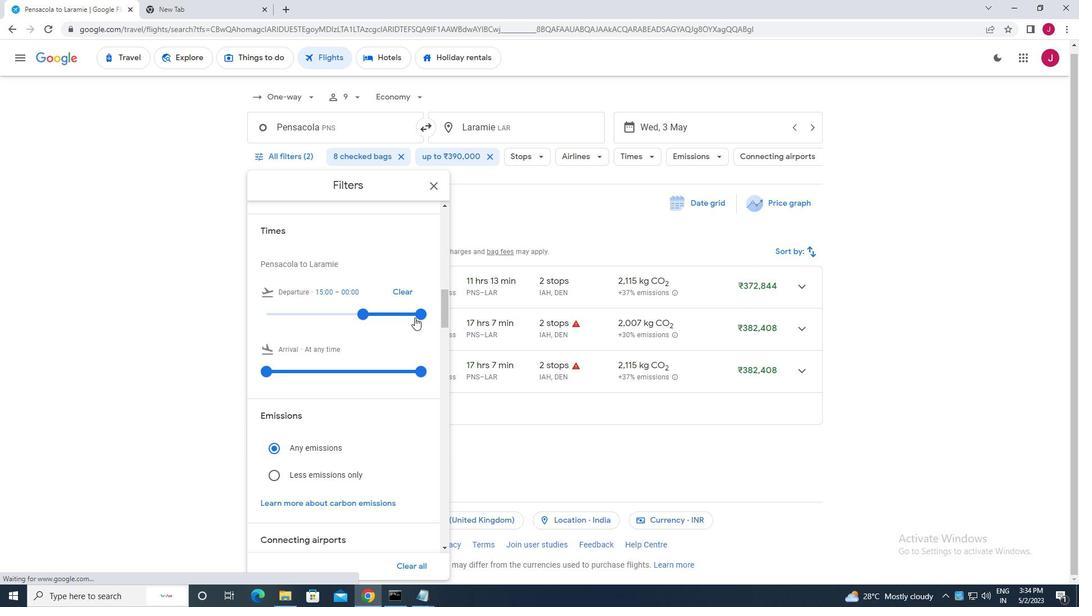 
Action: Mouse pressed left at (421, 313)
Screenshot: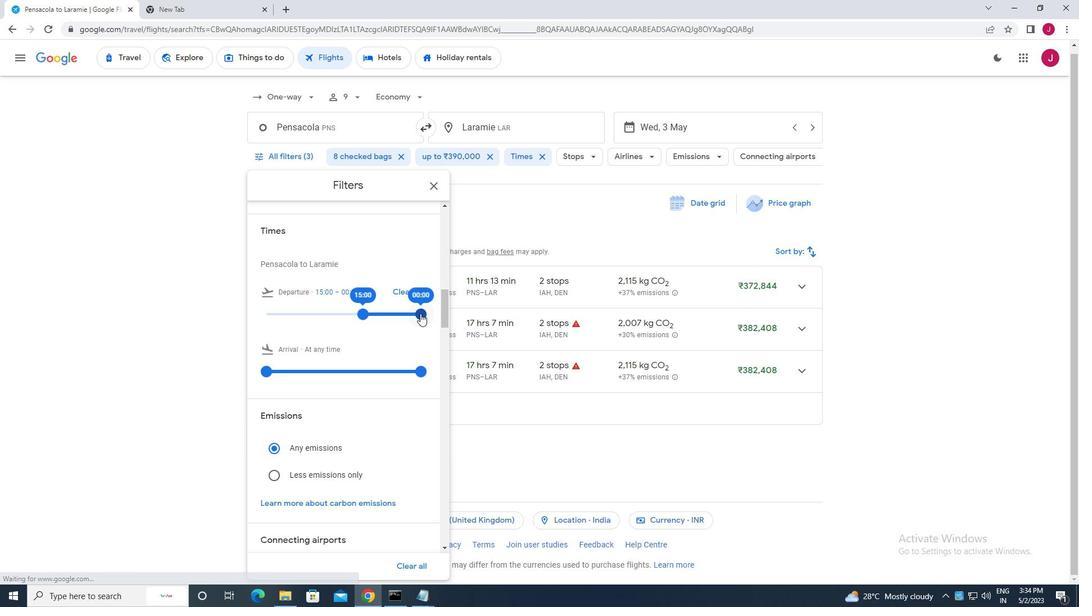
Action: Mouse moved to (437, 184)
Screenshot: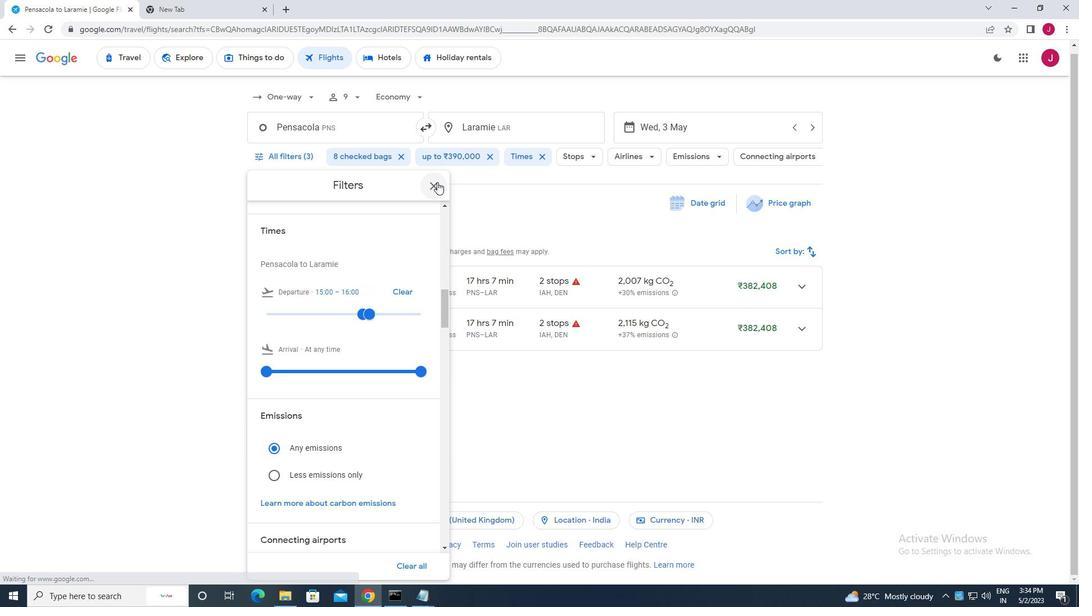 
Action: Mouse pressed left at (437, 184)
Screenshot: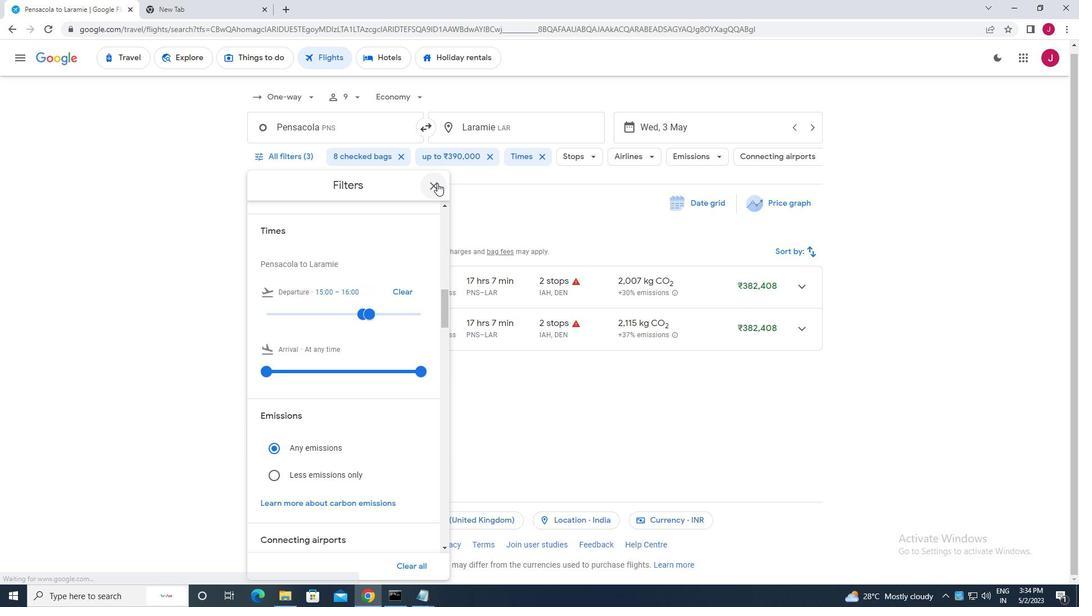 
Action: Mouse moved to (437, 184)
Screenshot: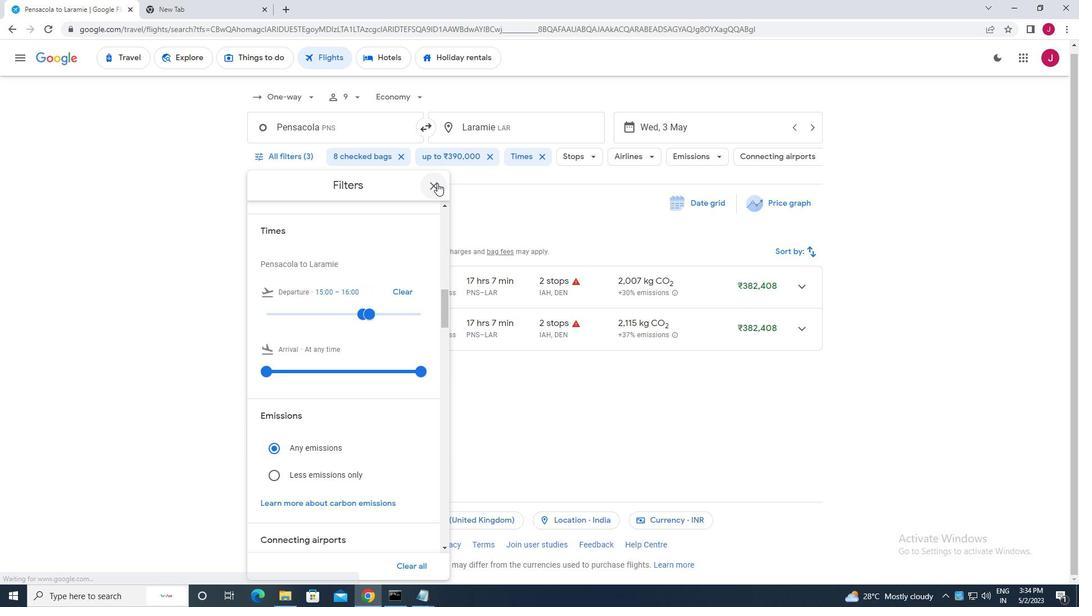 
